 Task: Find connections with filter location Gütersloh with filter topic #Coachingwith filter profile language French with filter current company Aadhar Housing Finance Ltd. with filter school Nirmala College, Muvattupuzha - 686 661 with filter industry Textile Manufacturing with filter service category Homeowners Insurance with filter keywords title Digital Marketing Manager
Action: Mouse moved to (290, 224)
Screenshot: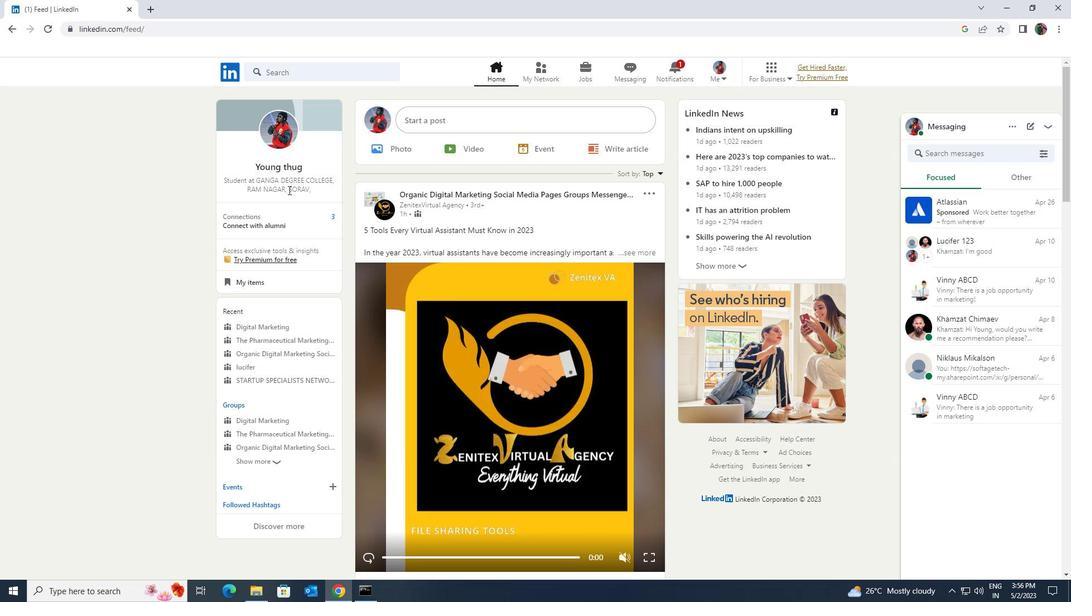 
Action: Mouse pressed left at (290, 224)
Screenshot: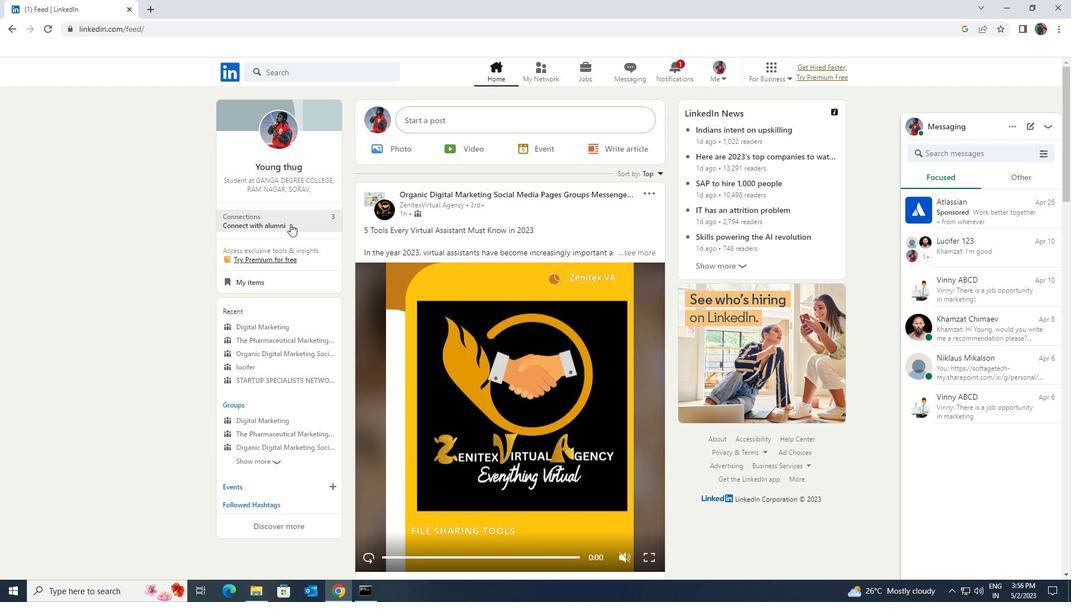 
Action: Mouse moved to (283, 138)
Screenshot: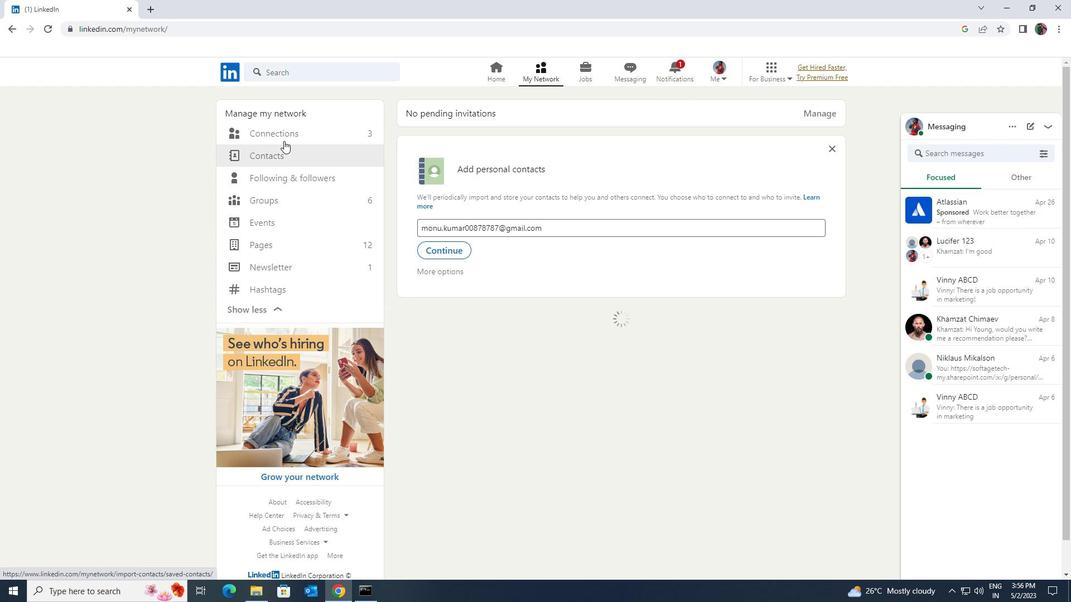 
Action: Mouse pressed left at (283, 138)
Screenshot: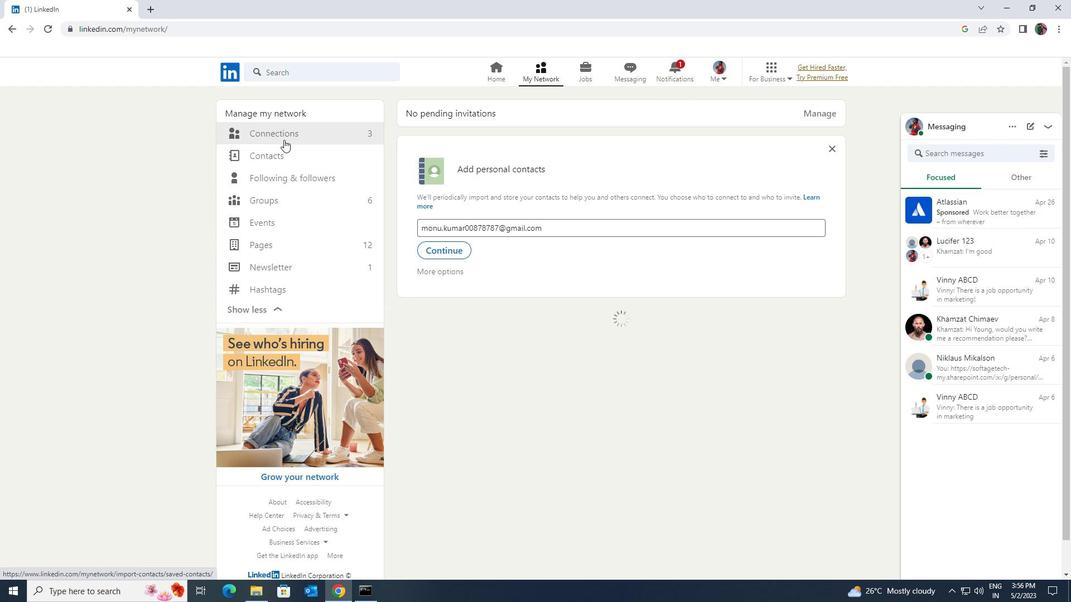 
Action: Mouse moved to (612, 136)
Screenshot: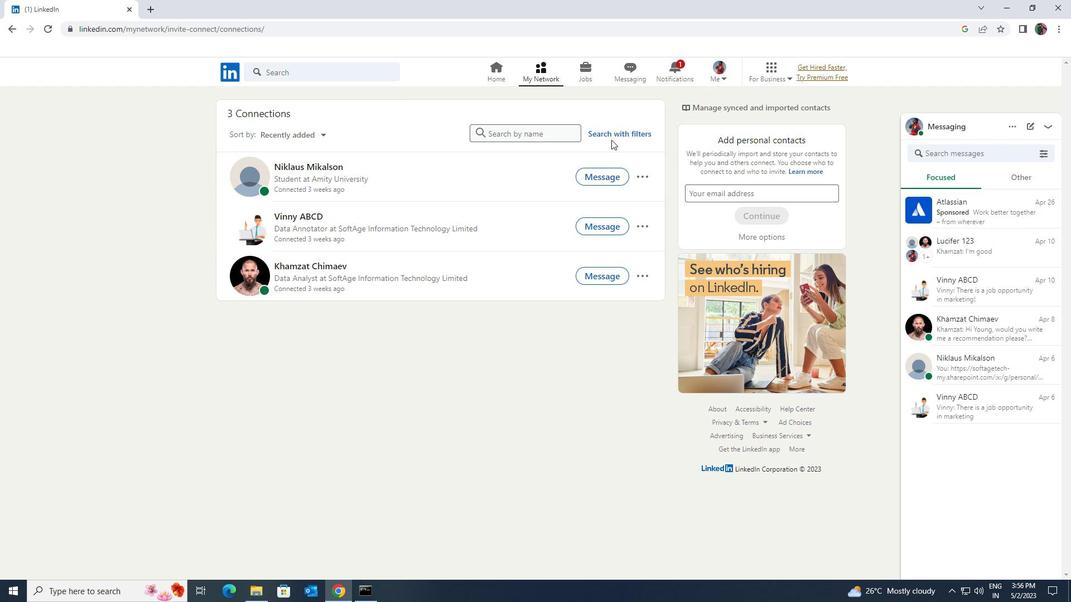 
Action: Mouse pressed left at (612, 136)
Screenshot: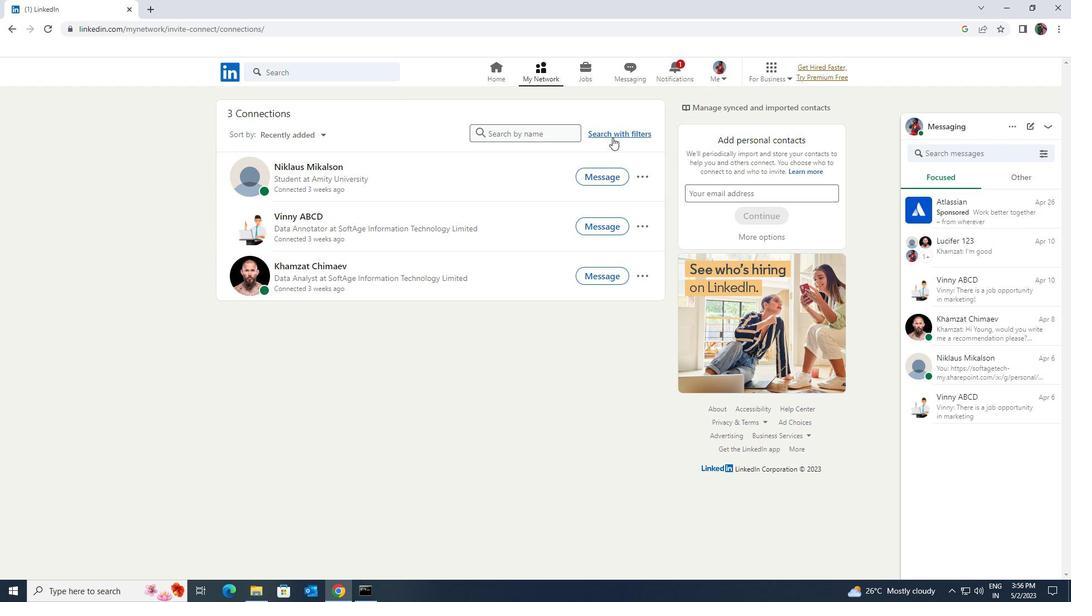 
Action: Mouse moved to (568, 101)
Screenshot: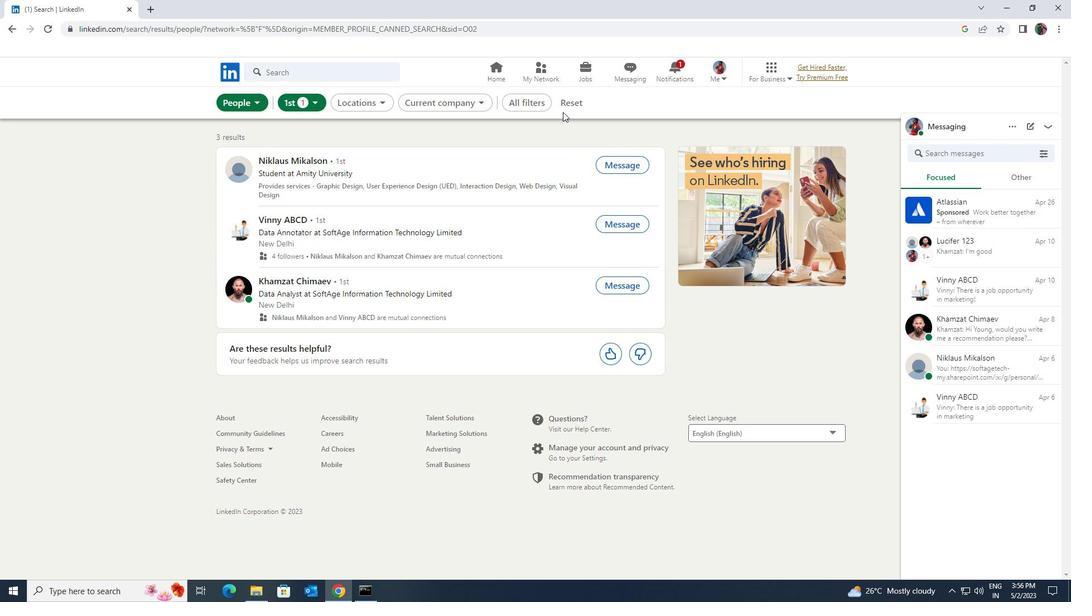 
Action: Mouse pressed left at (568, 101)
Screenshot: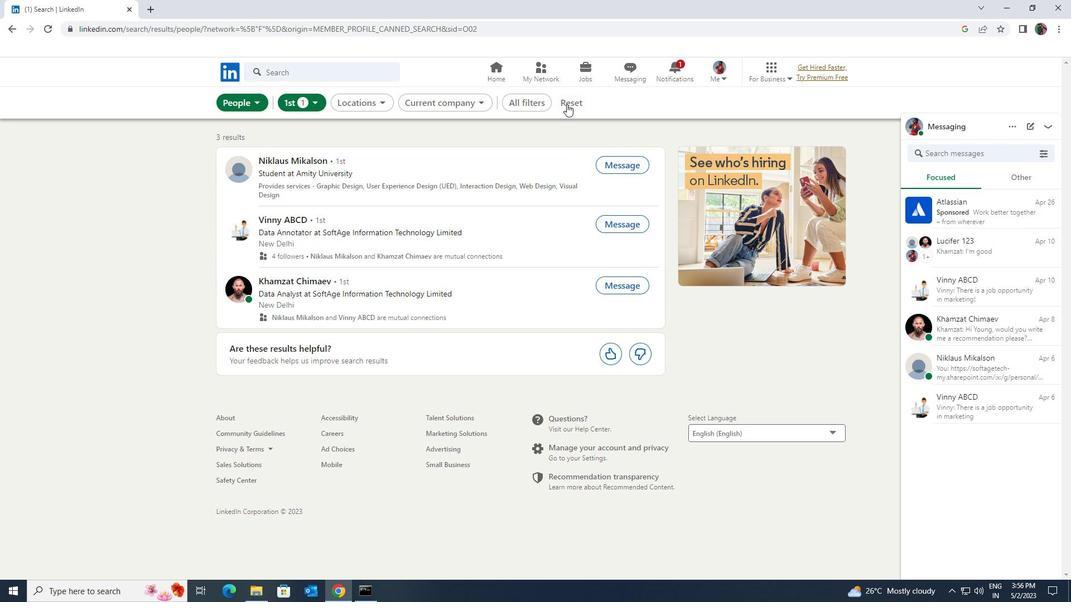 
Action: Mouse moved to (557, 103)
Screenshot: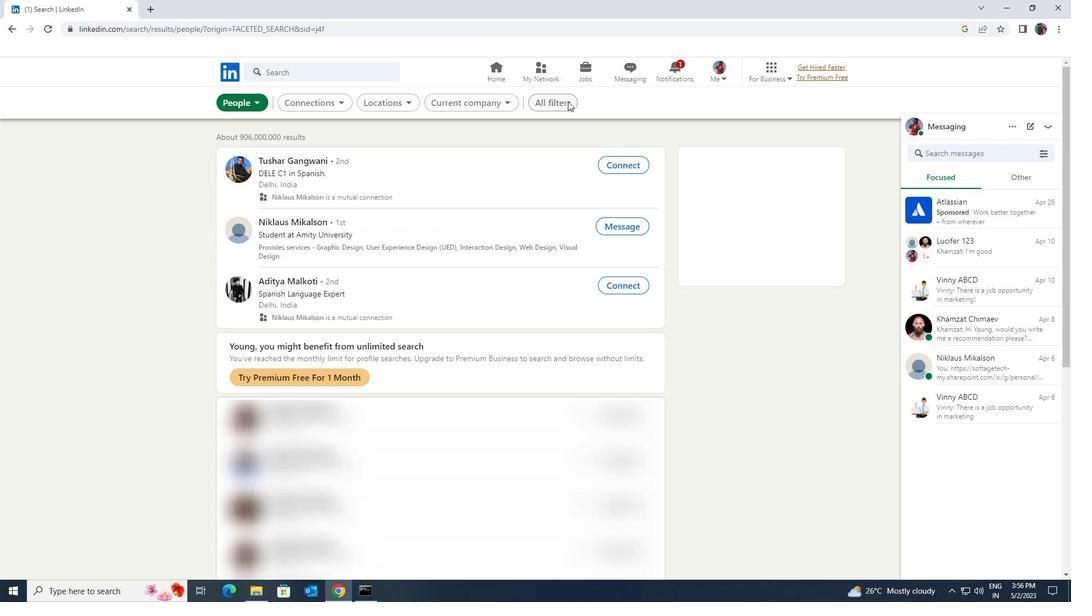 
Action: Mouse pressed left at (557, 103)
Screenshot: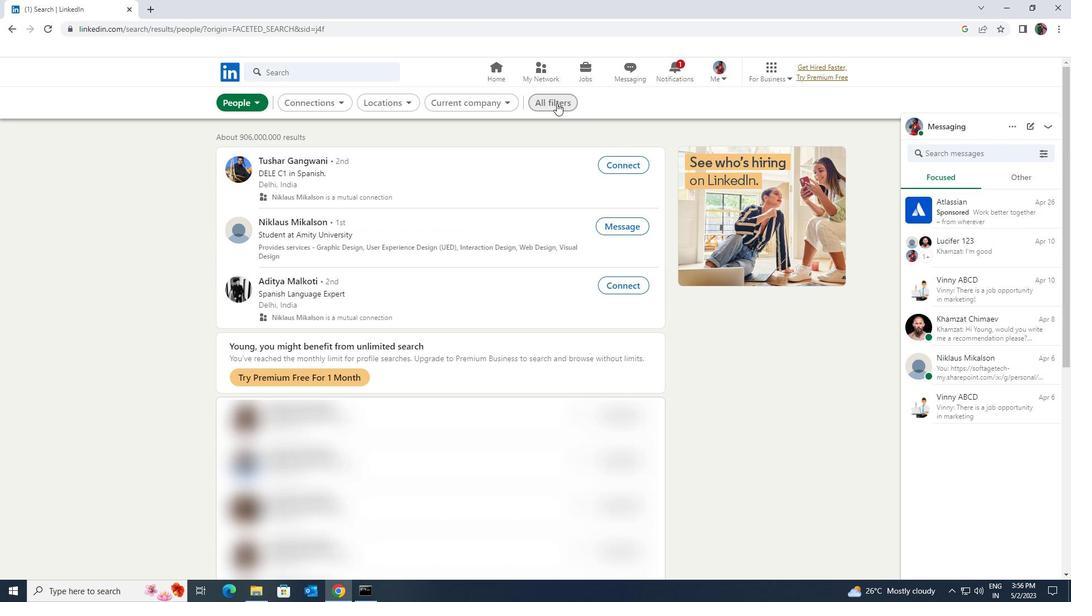 
Action: Mouse moved to (940, 431)
Screenshot: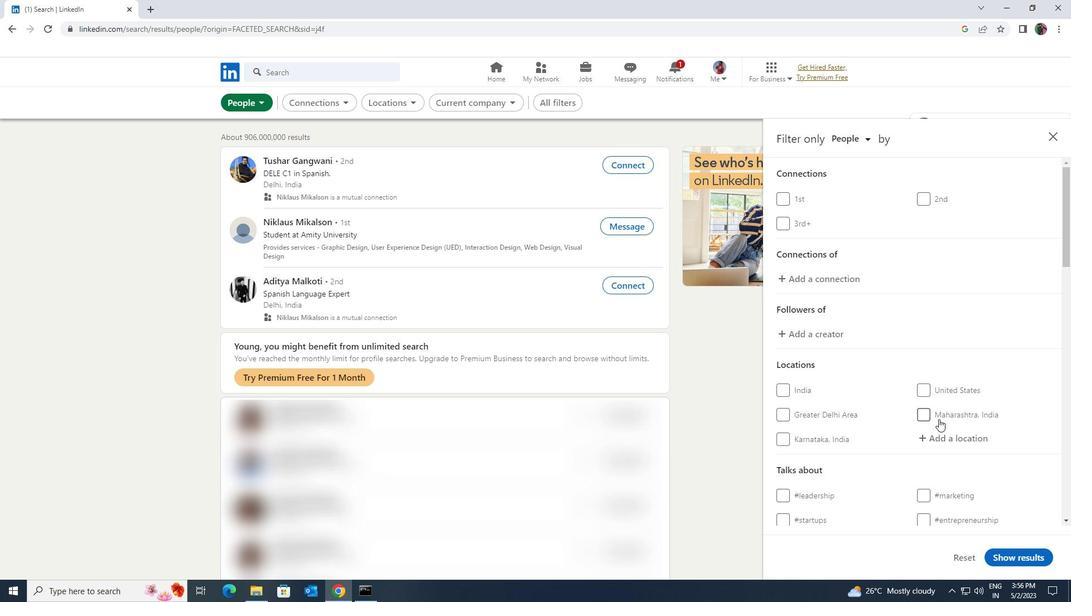 
Action: Mouse pressed left at (940, 431)
Screenshot: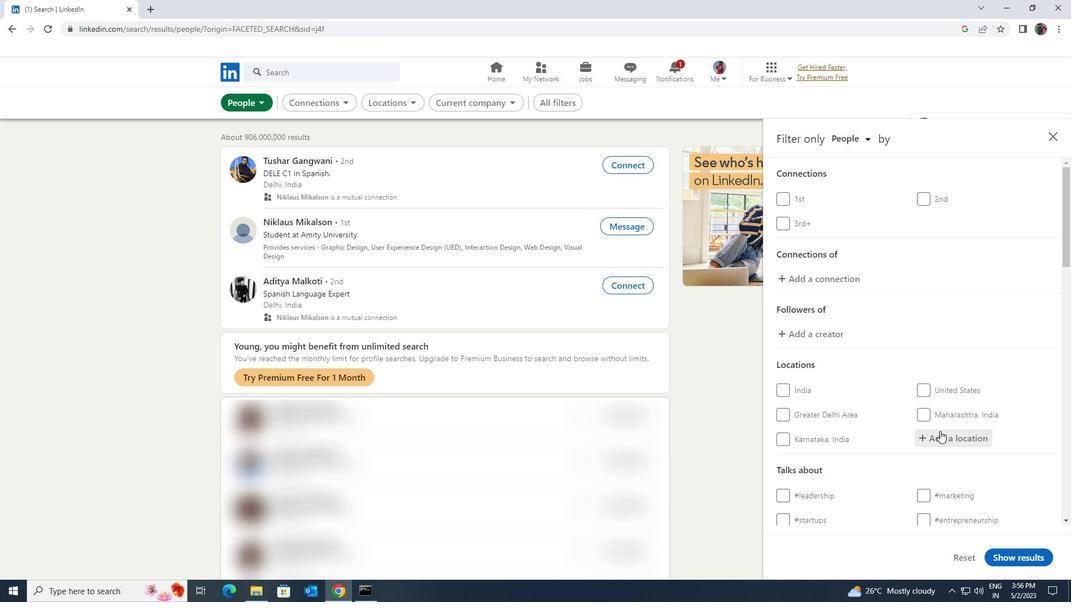 
Action: Key pressed <Key.shift><Key.shift>GUTERL<Key.backspace>
Screenshot: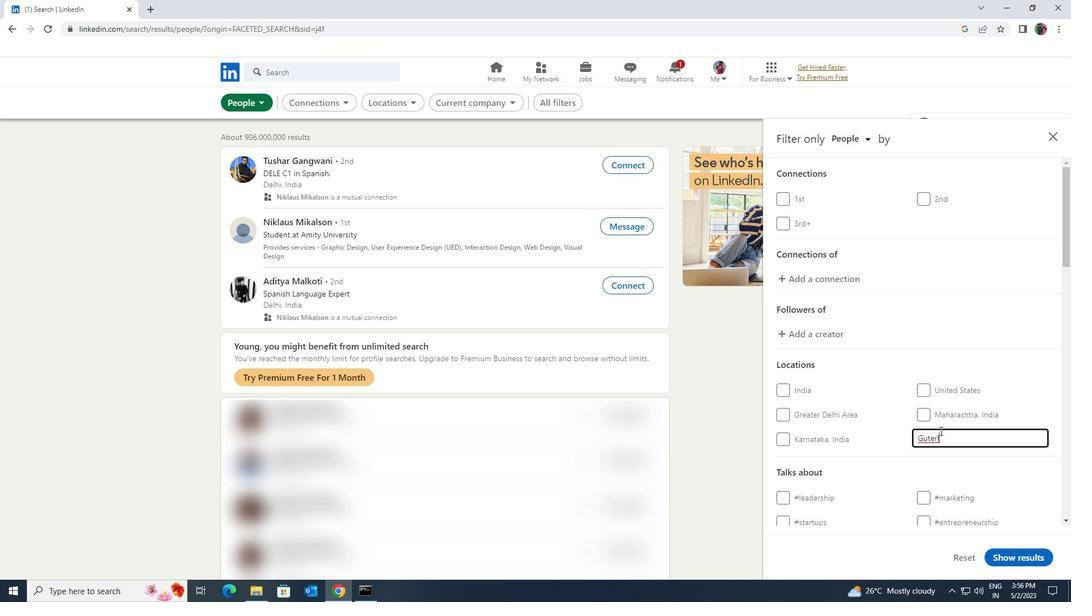 
Action: Mouse moved to (934, 452)
Screenshot: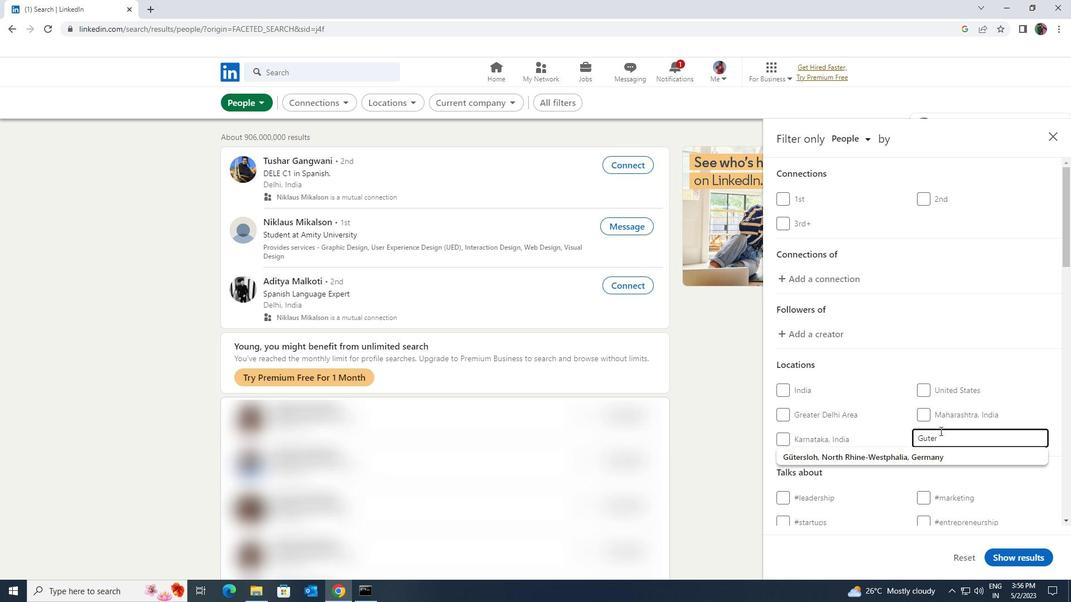 
Action: Mouse pressed left at (934, 452)
Screenshot: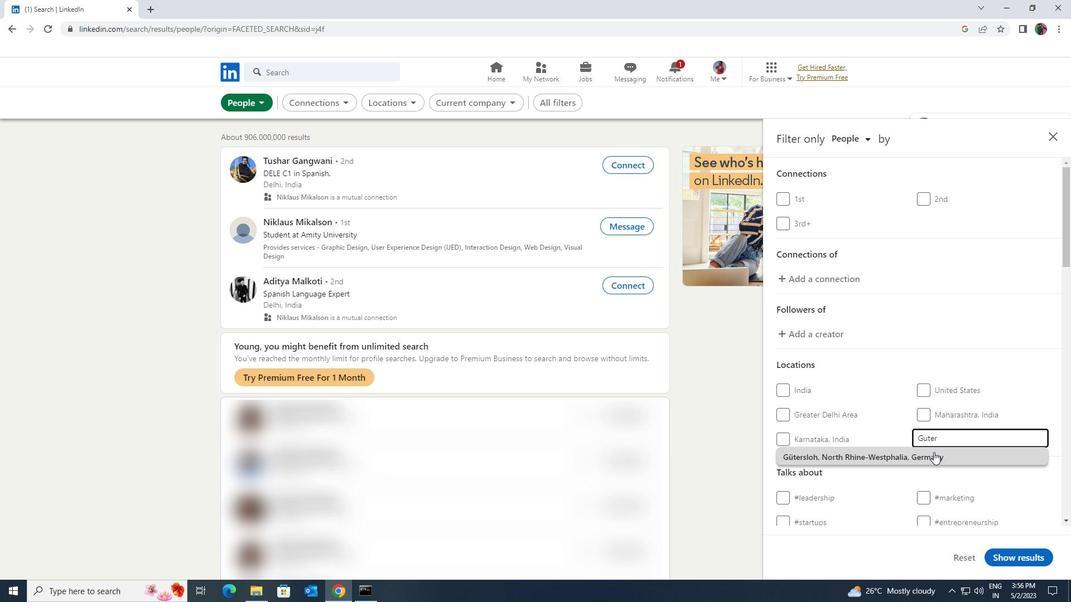 
Action: Mouse scrolled (934, 452) with delta (0, 0)
Screenshot: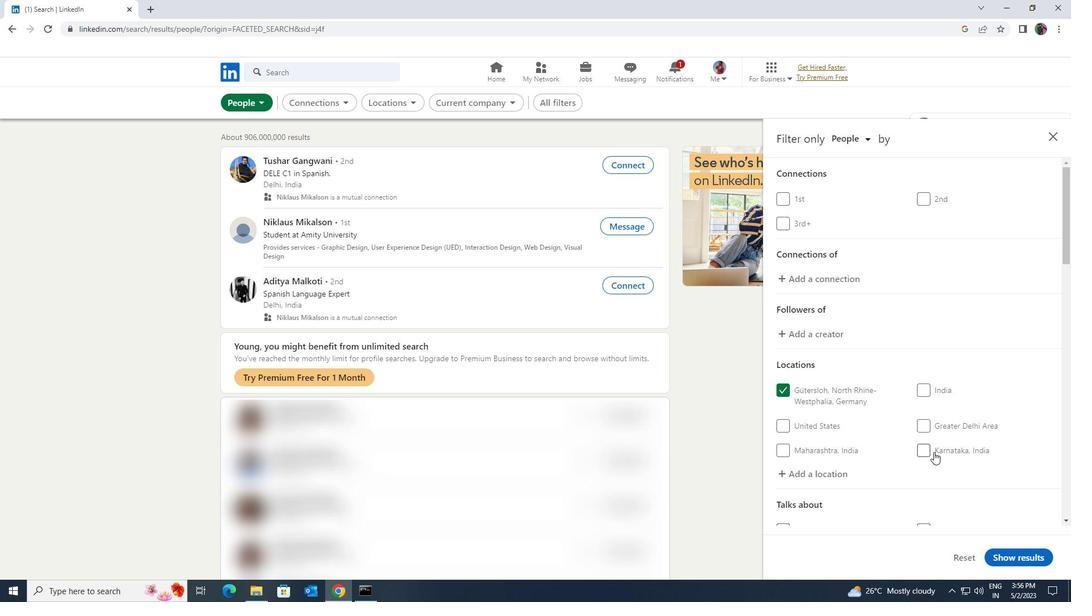 
Action: Mouse scrolled (934, 452) with delta (0, 0)
Screenshot: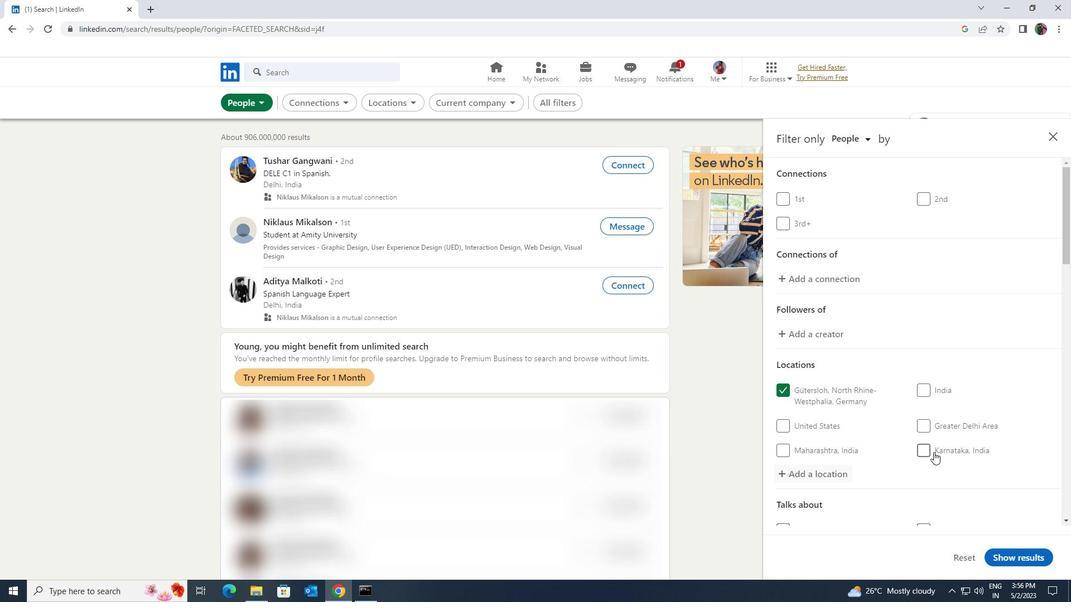 
Action: Mouse moved to (934, 459)
Screenshot: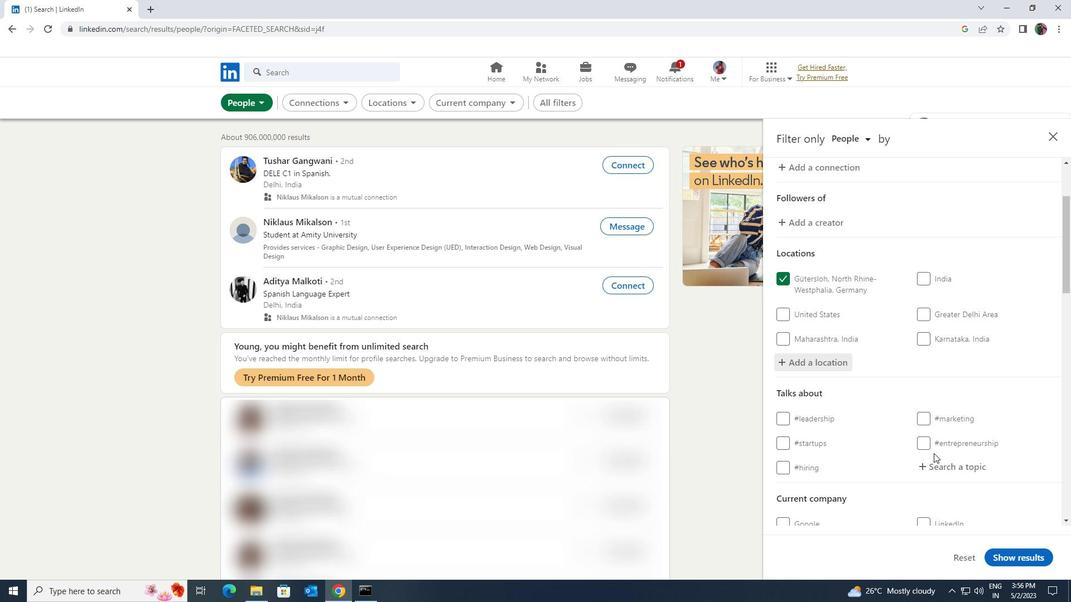 
Action: Mouse pressed left at (934, 459)
Screenshot: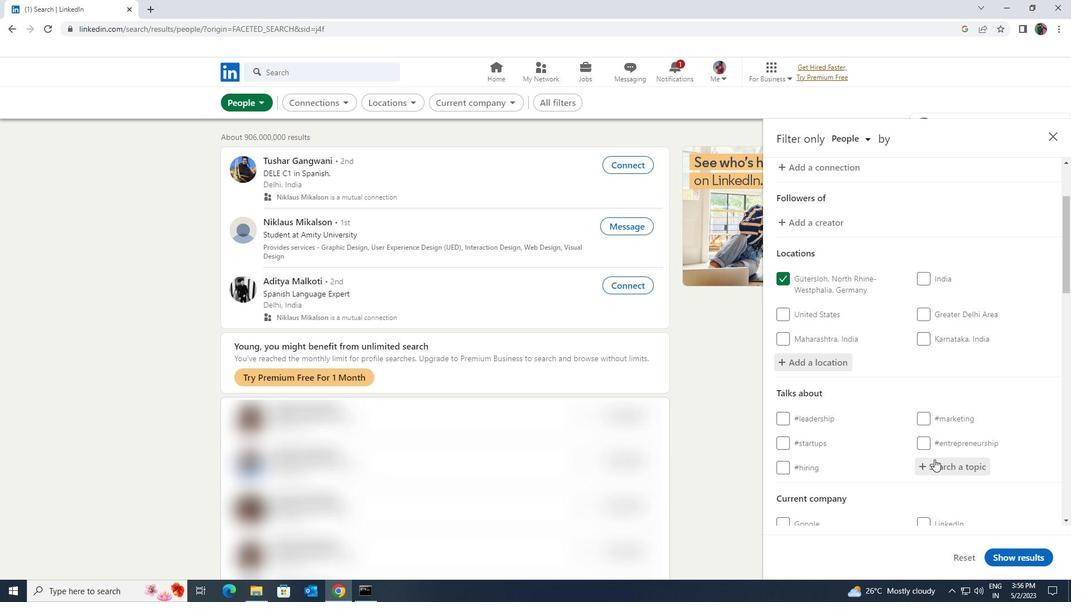 
Action: Key pressed <Key.shift>COACHING
Screenshot: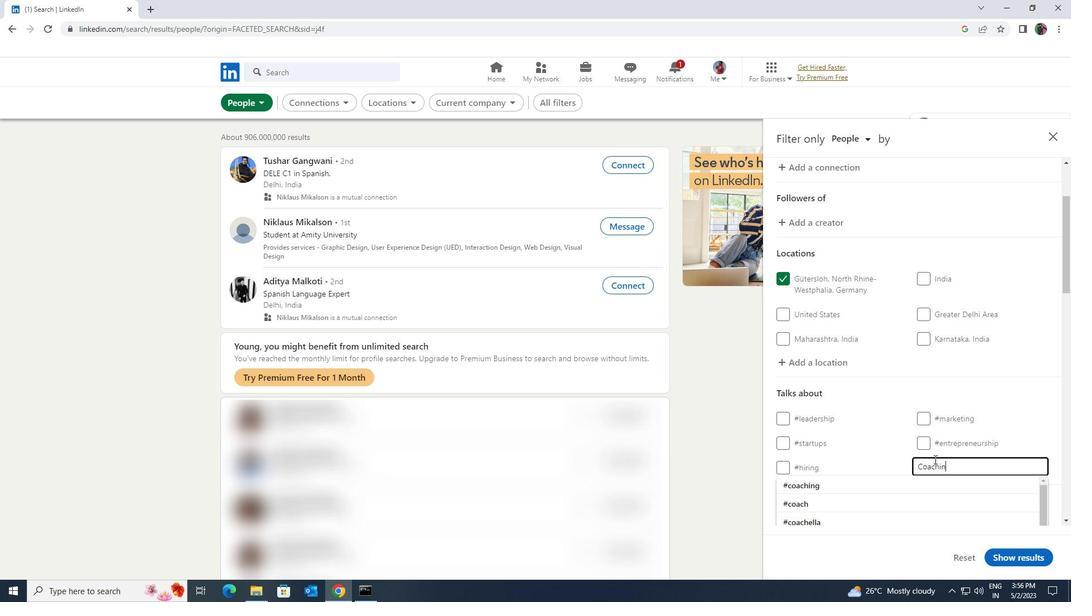 
Action: Mouse moved to (915, 483)
Screenshot: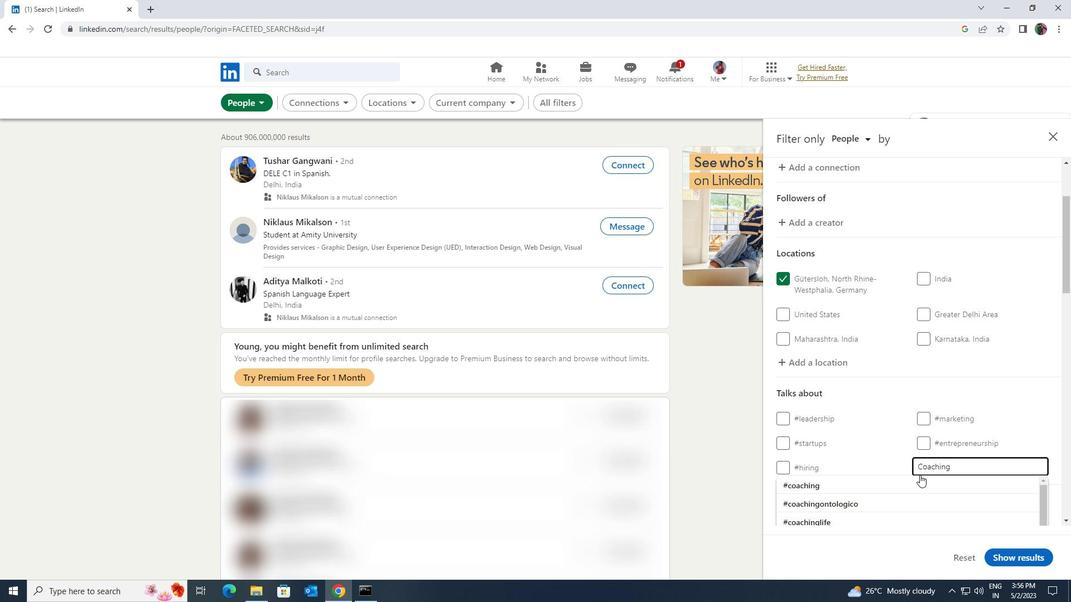 
Action: Mouse pressed left at (915, 483)
Screenshot: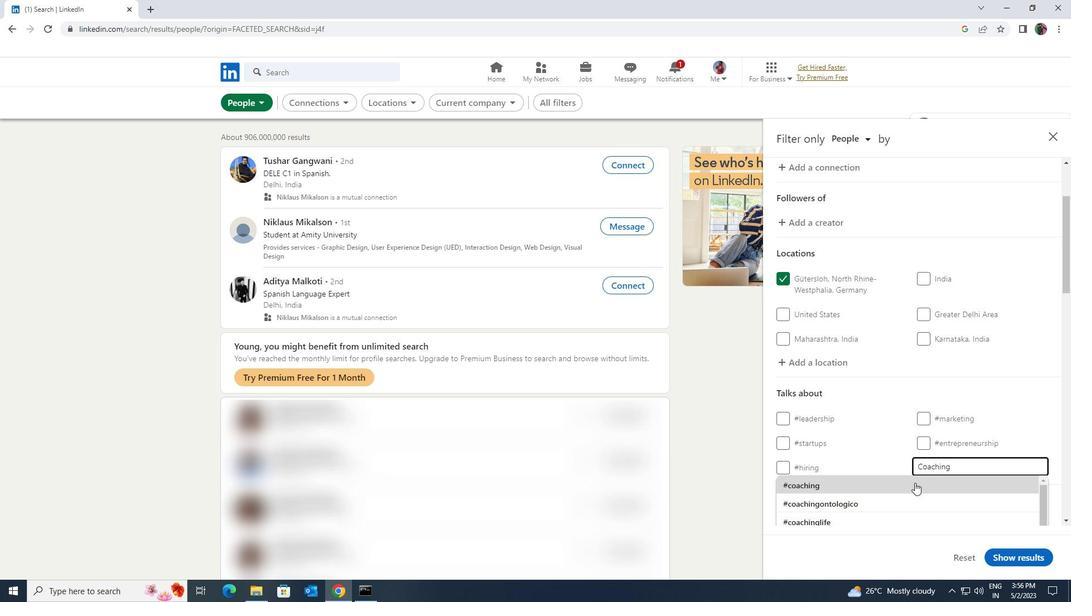 
Action: Mouse scrolled (915, 482) with delta (0, 0)
Screenshot: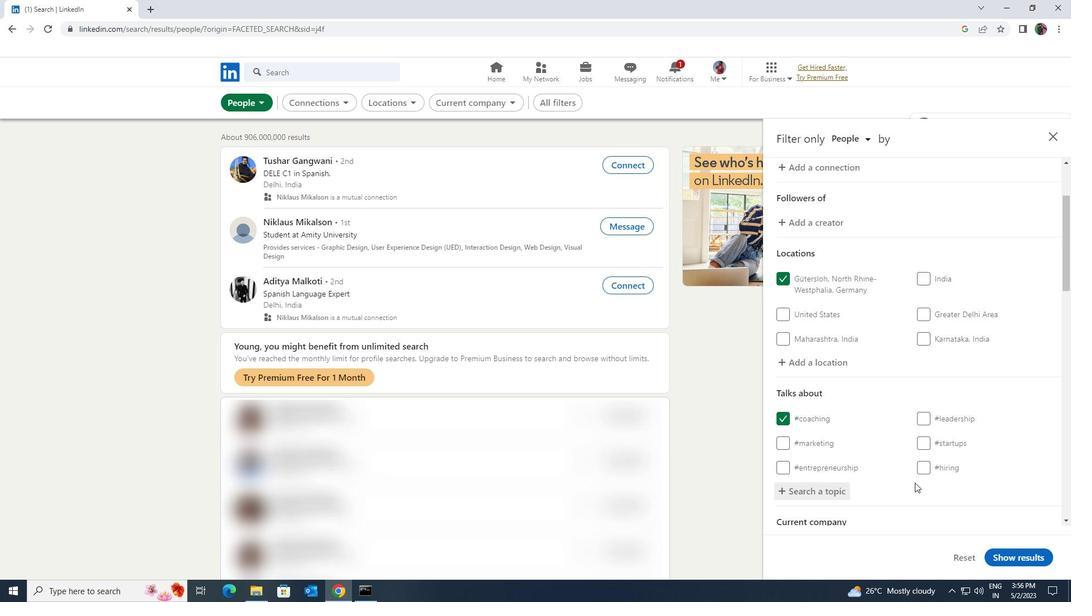 
Action: Mouse scrolled (915, 482) with delta (0, 0)
Screenshot: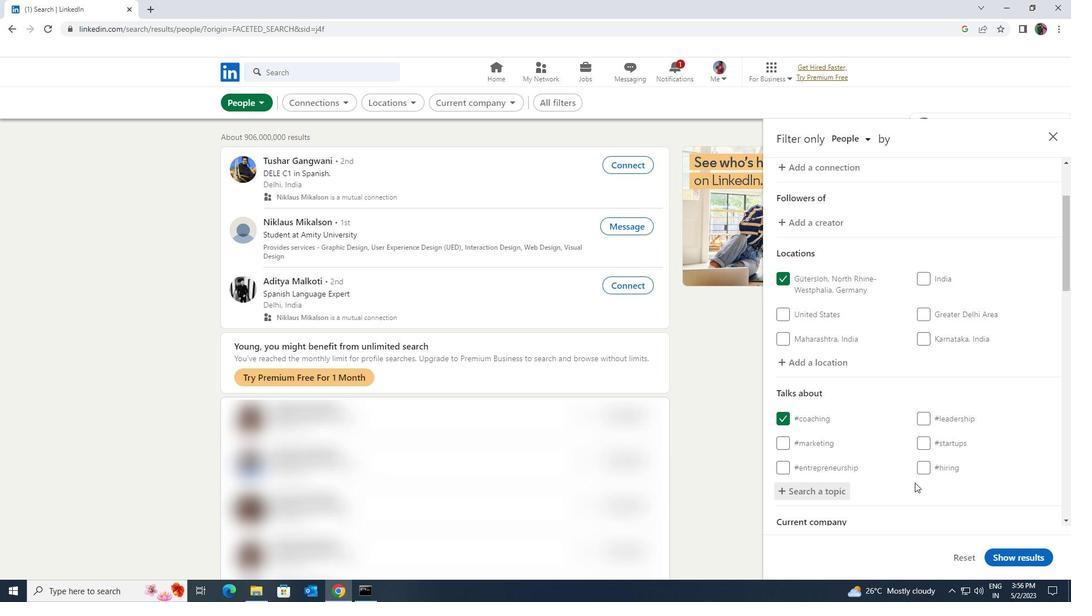 
Action: Mouse scrolled (915, 482) with delta (0, 0)
Screenshot: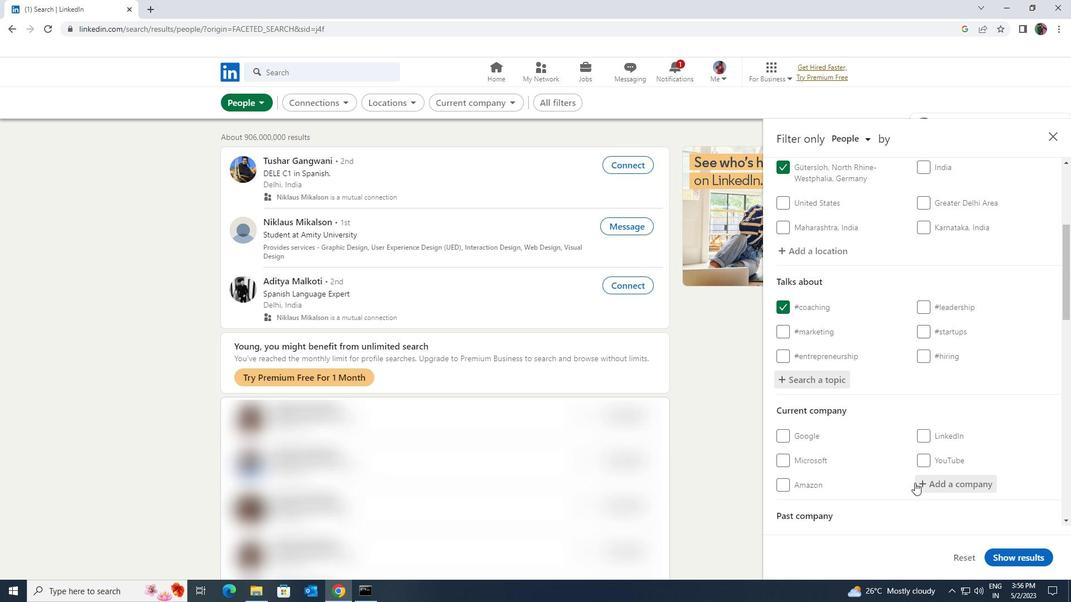 
Action: Mouse scrolled (915, 482) with delta (0, 0)
Screenshot: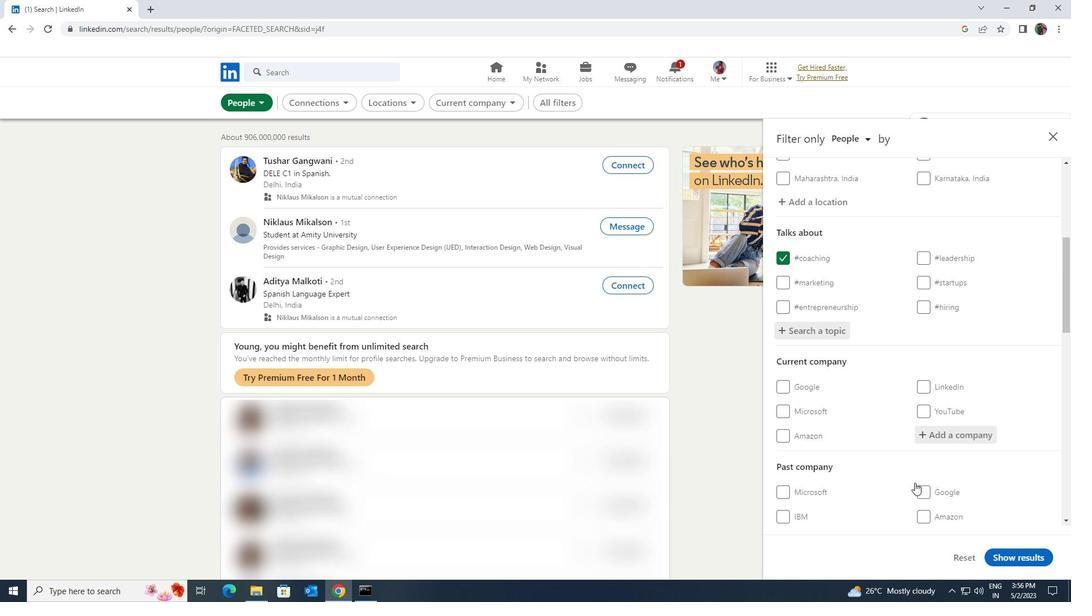 
Action: Mouse scrolled (915, 482) with delta (0, 0)
Screenshot: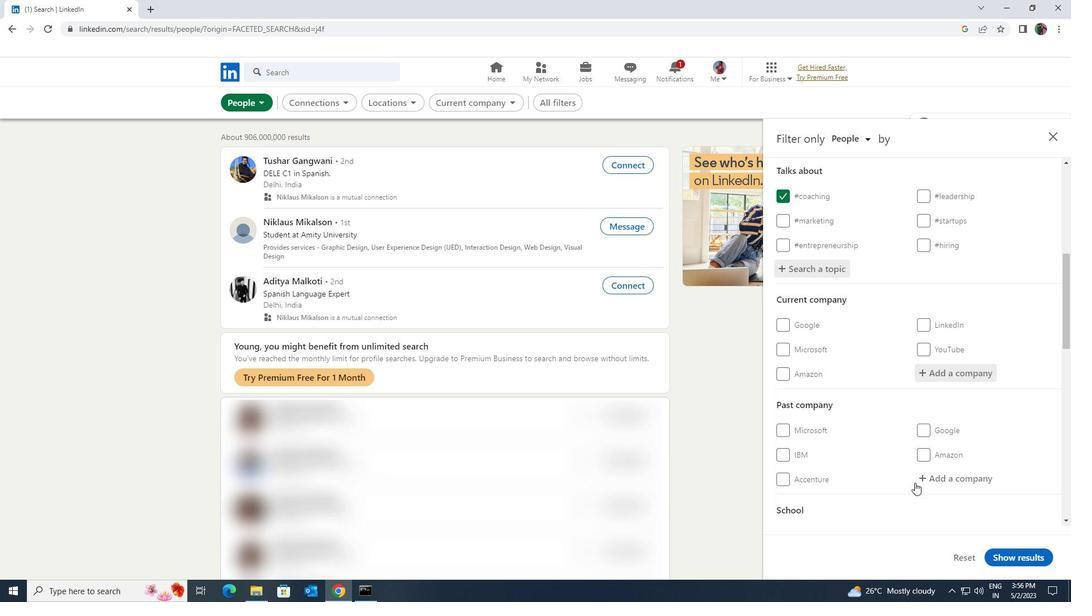 
Action: Mouse scrolled (915, 482) with delta (0, 0)
Screenshot: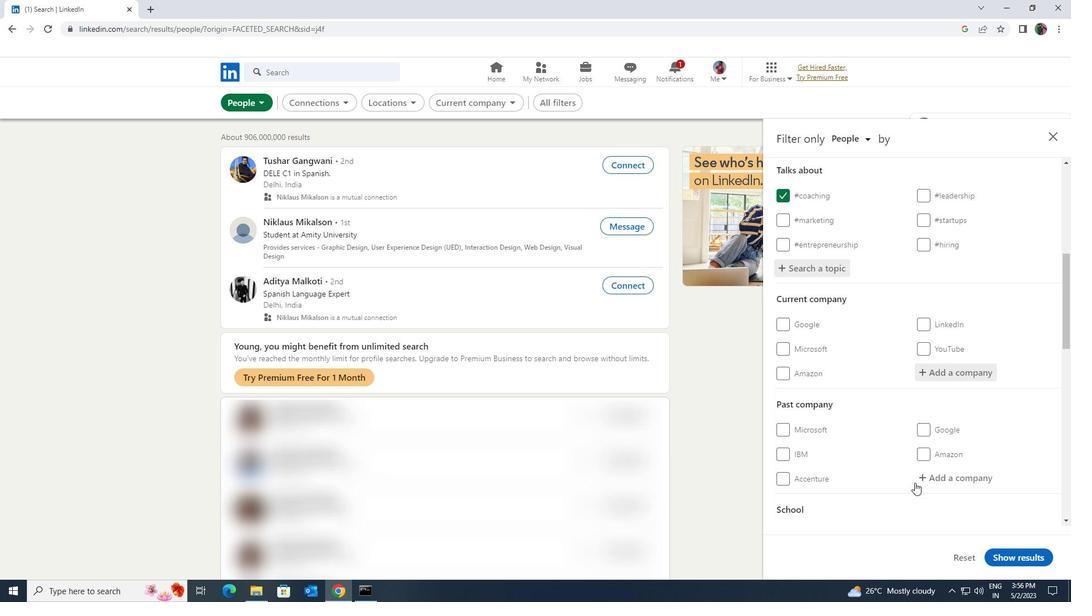 
Action: Mouse scrolled (915, 482) with delta (0, 0)
Screenshot: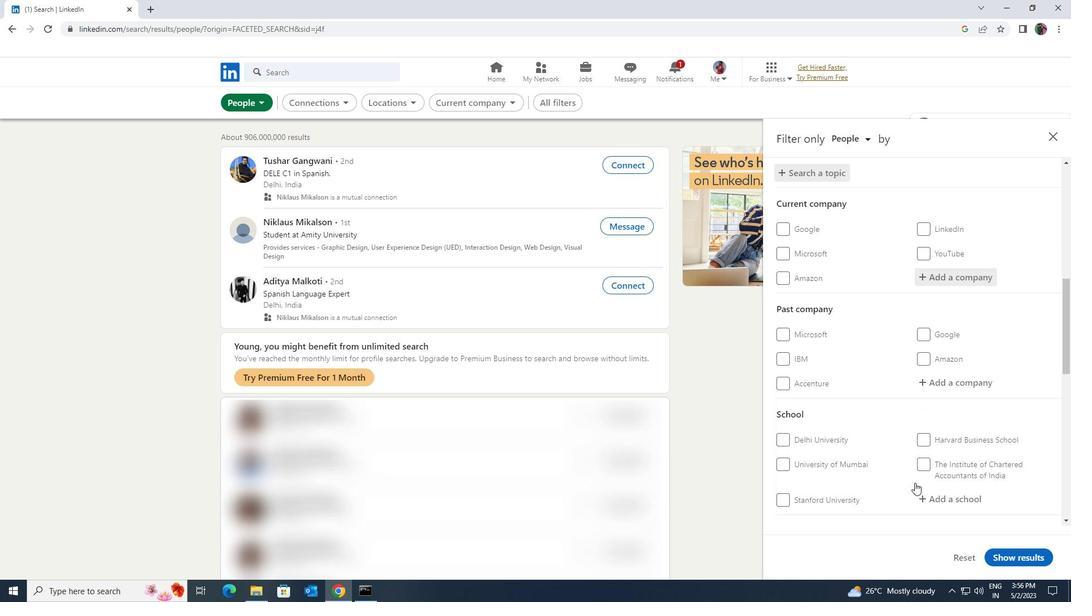 
Action: Mouse scrolled (915, 482) with delta (0, 0)
Screenshot: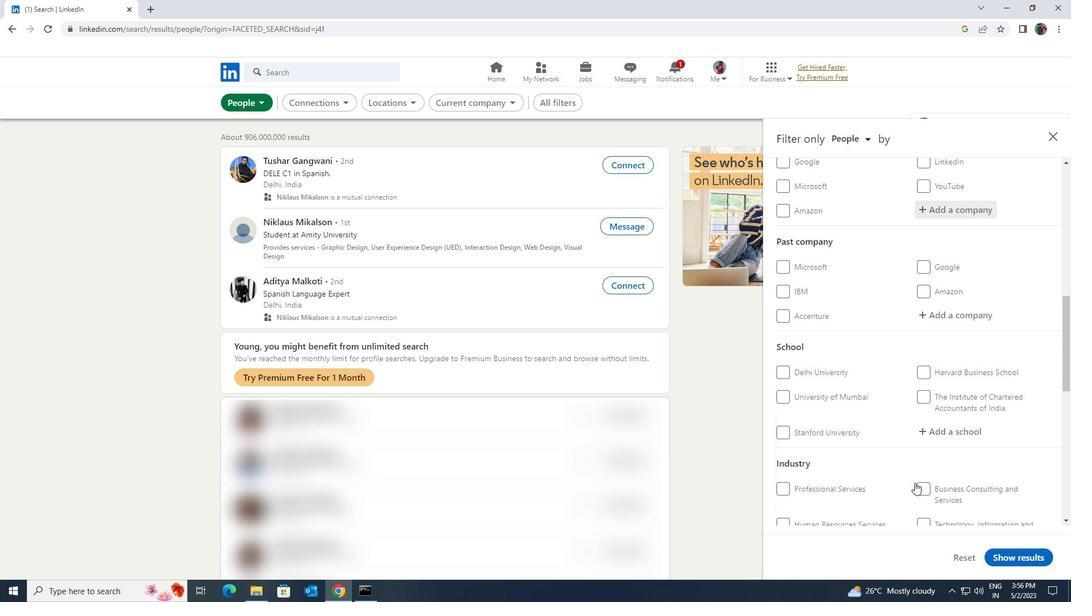 
Action: Mouse scrolled (915, 482) with delta (0, 0)
Screenshot: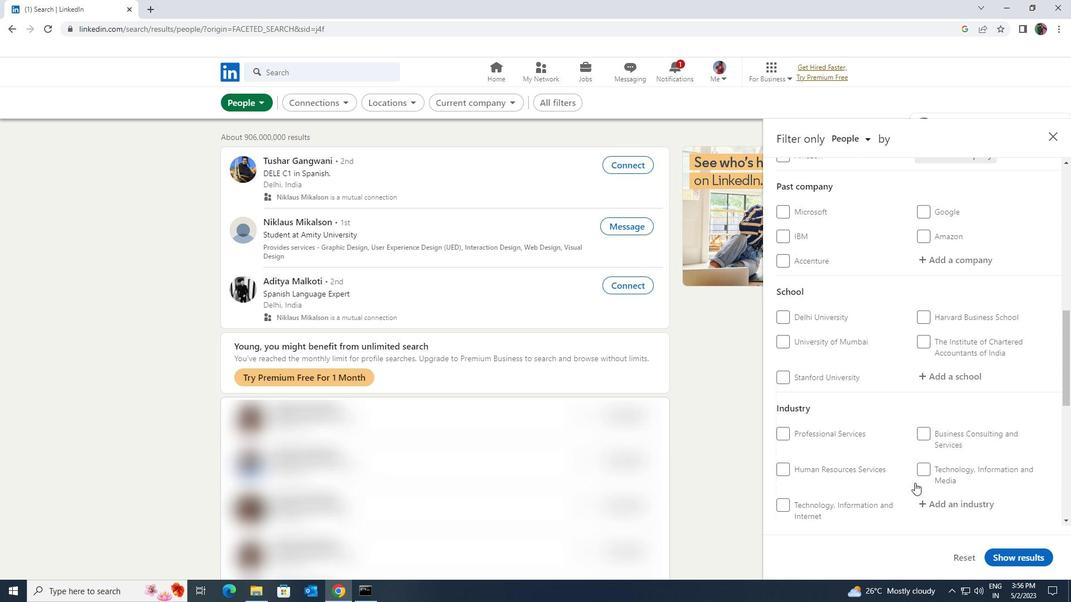 
Action: Mouse scrolled (915, 482) with delta (0, 0)
Screenshot: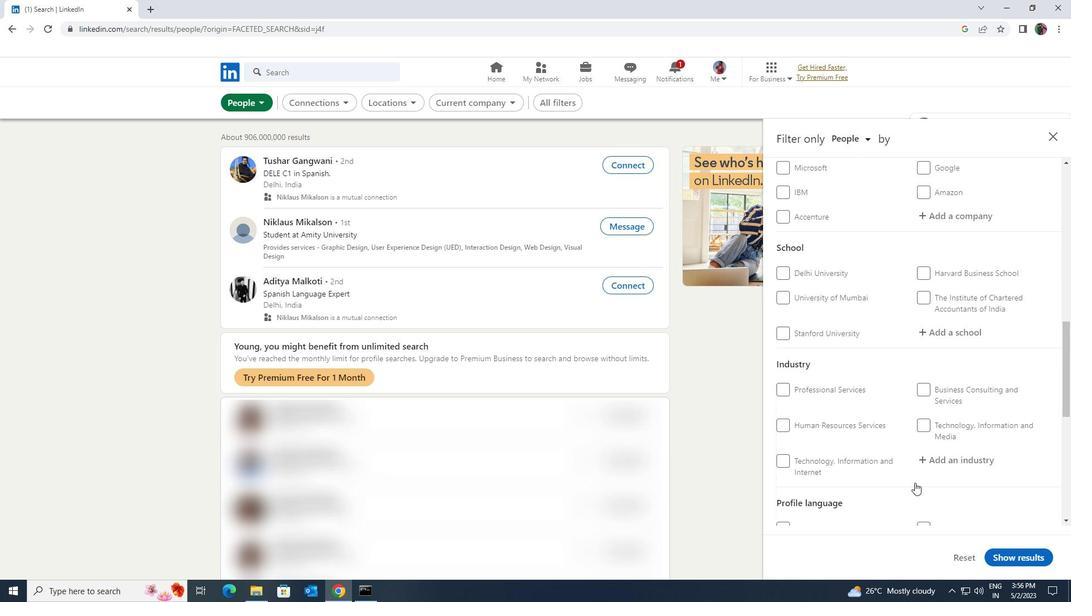 
Action: Mouse moved to (924, 458)
Screenshot: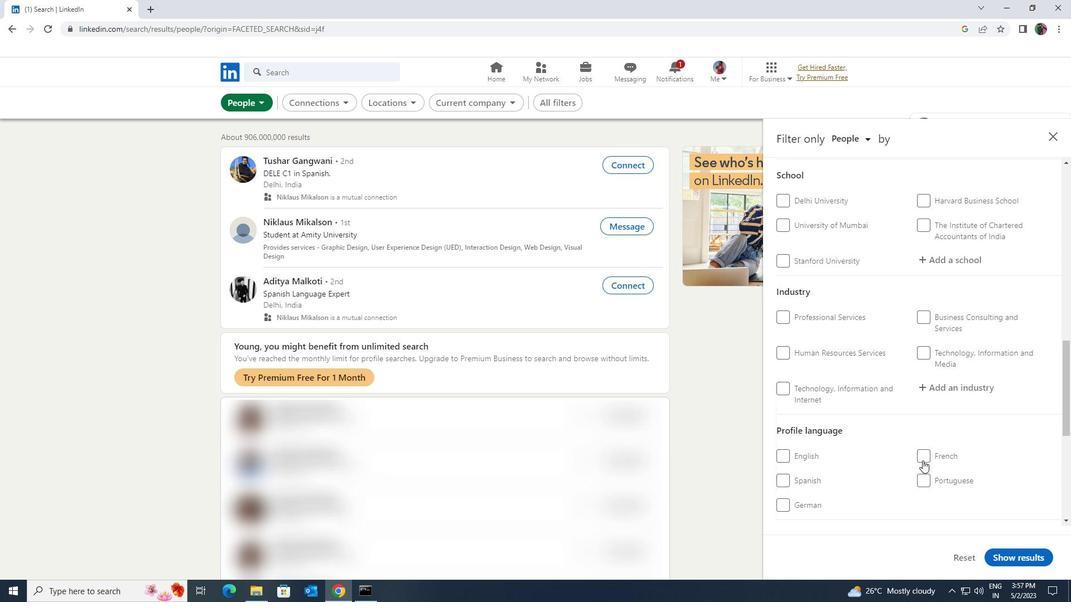 
Action: Mouse pressed left at (924, 458)
Screenshot: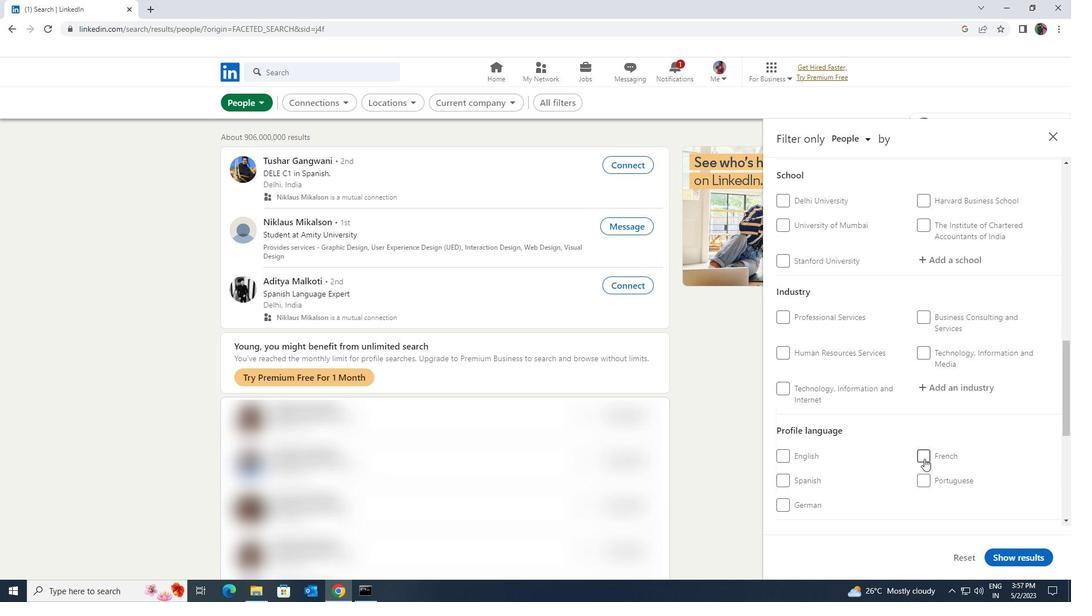 
Action: Mouse moved to (924, 461)
Screenshot: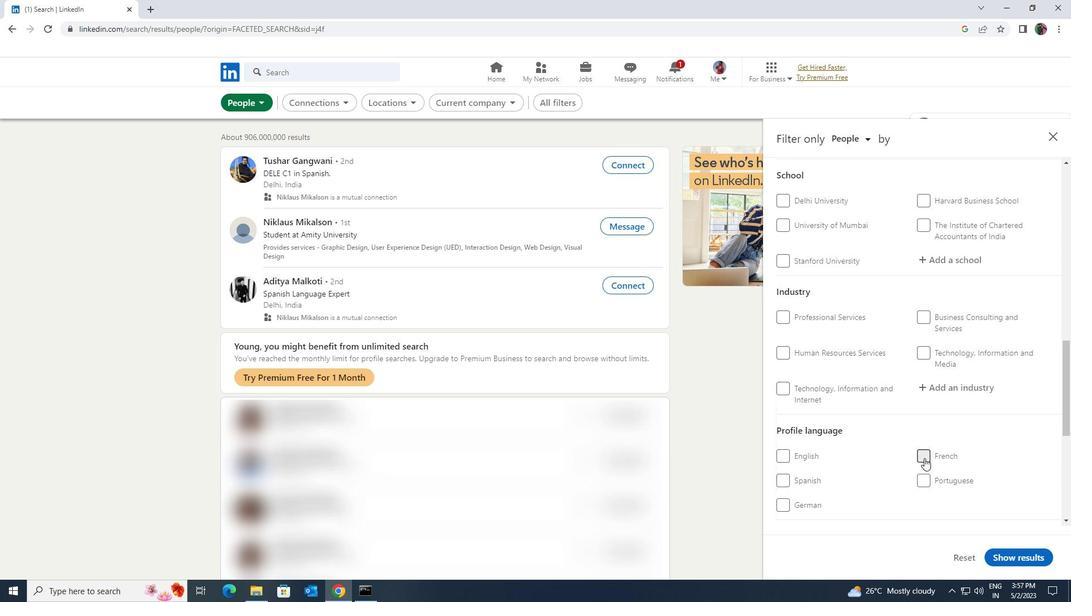 
Action: Mouse scrolled (924, 461) with delta (0, 0)
Screenshot: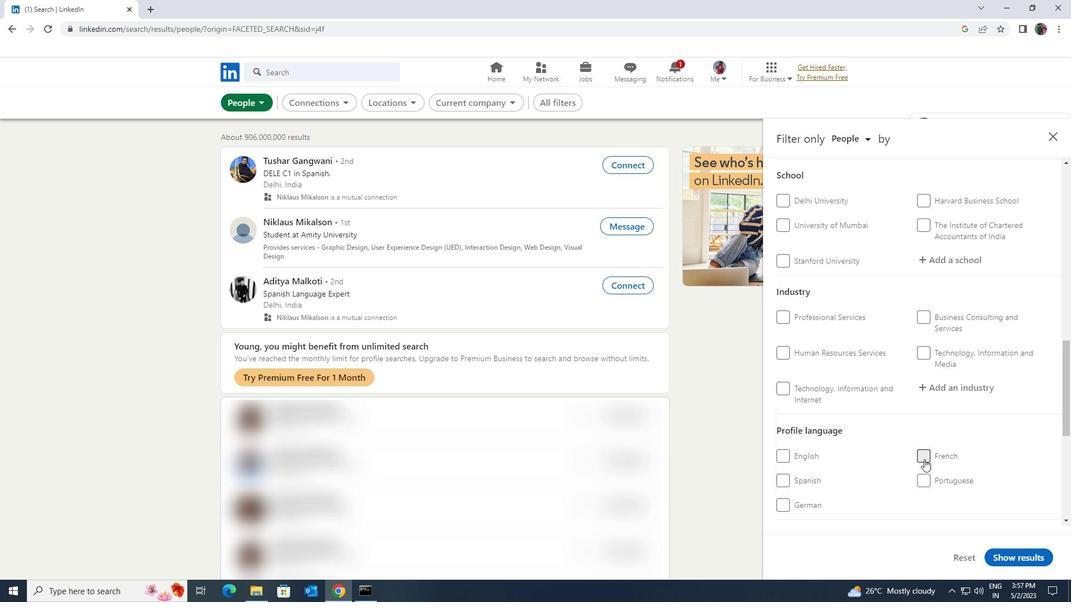 
Action: Mouse scrolled (924, 461) with delta (0, 0)
Screenshot: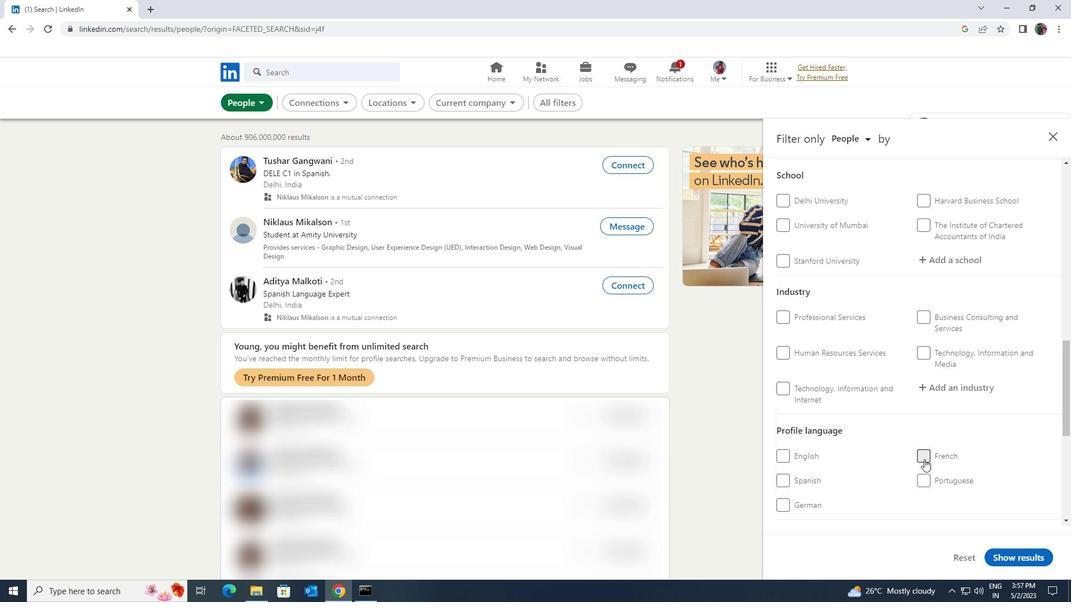 
Action: Mouse moved to (922, 464)
Screenshot: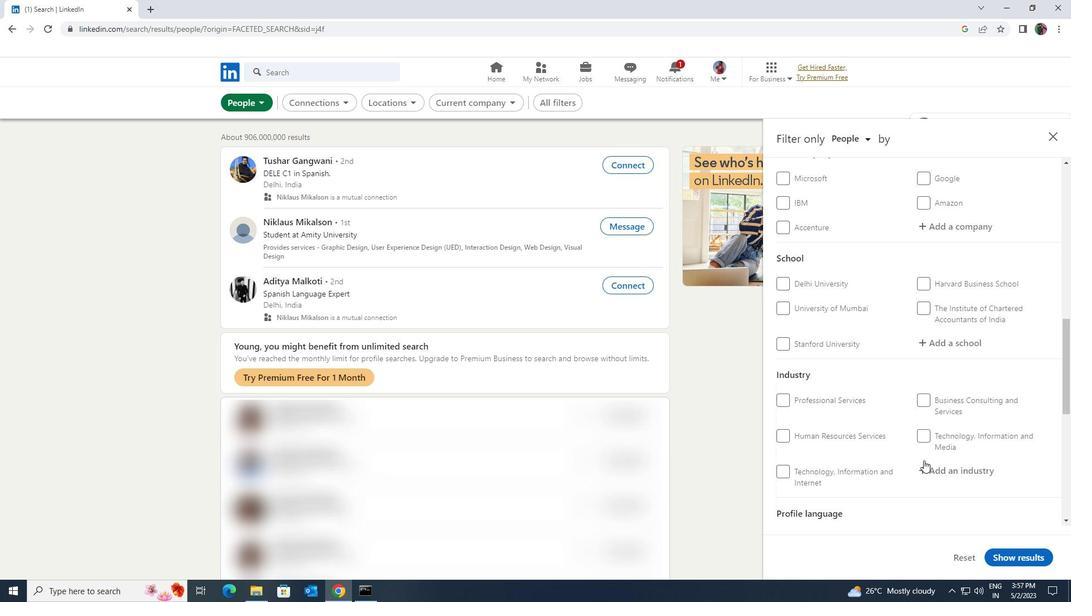 
Action: Mouse scrolled (922, 464) with delta (0, 0)
Screenshot: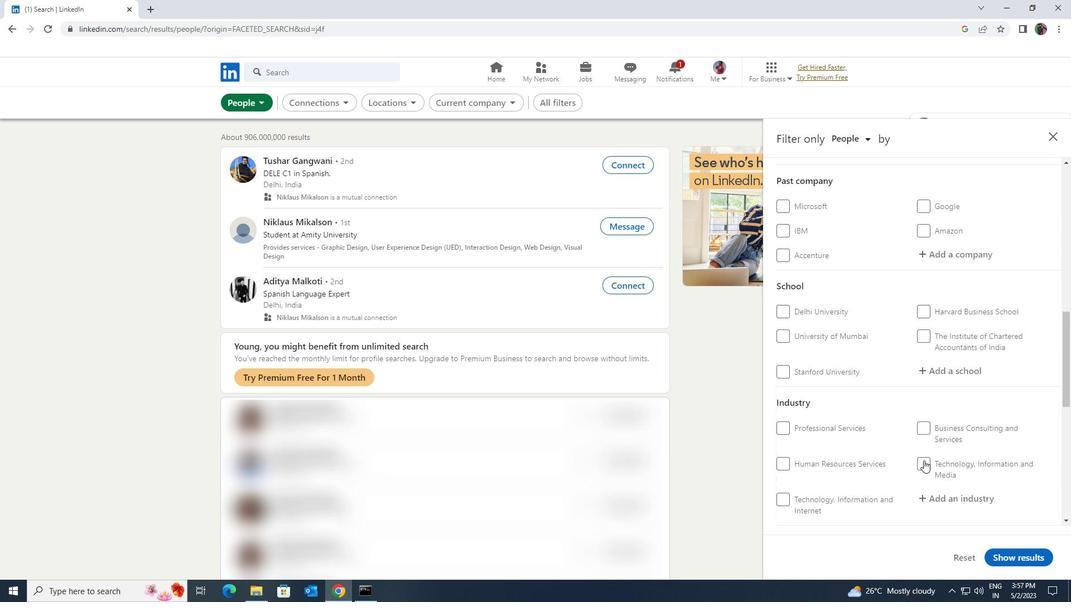 
Action: Mouse scrolled (922, 464) with delta (0, 0)
Screenshot: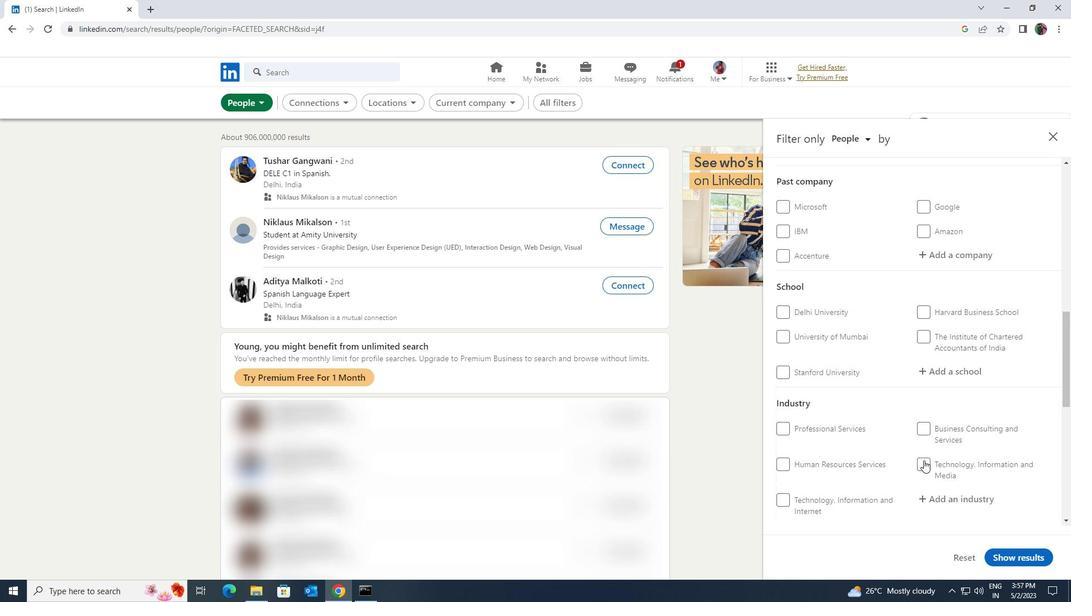 
Action: Mouse moved to (922, 464)
Screenshot: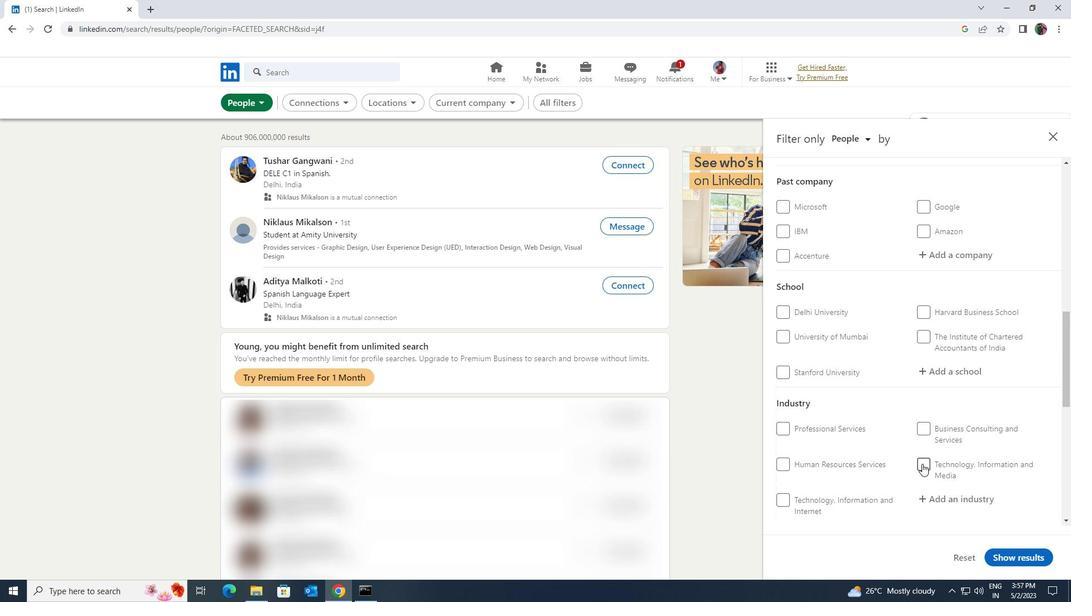 
Action: Mouse scrolled (922, 465) with delta (0, 0)
Screenshot: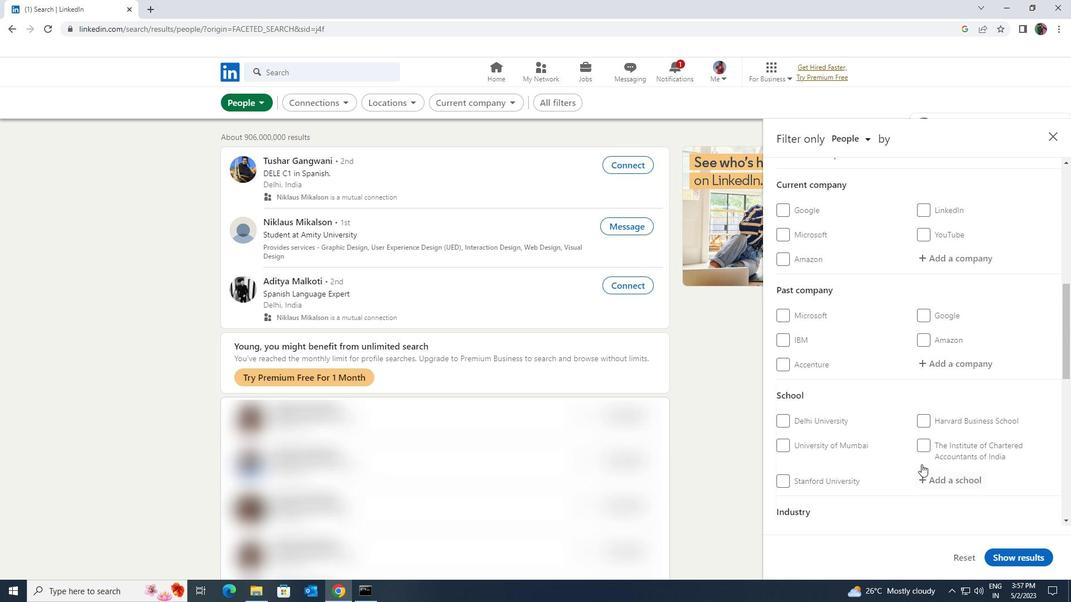 
Action: Mouse scrolled (922, 465) with delta (0, 0)
Screenshot: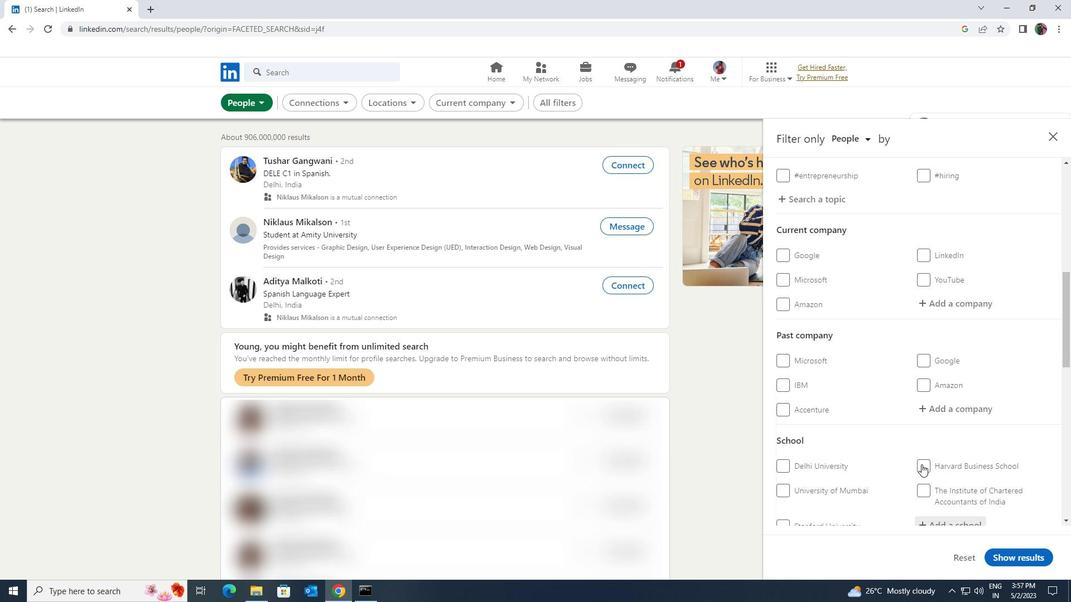
Action: Mouse moved to (927, 378)
Screenshot: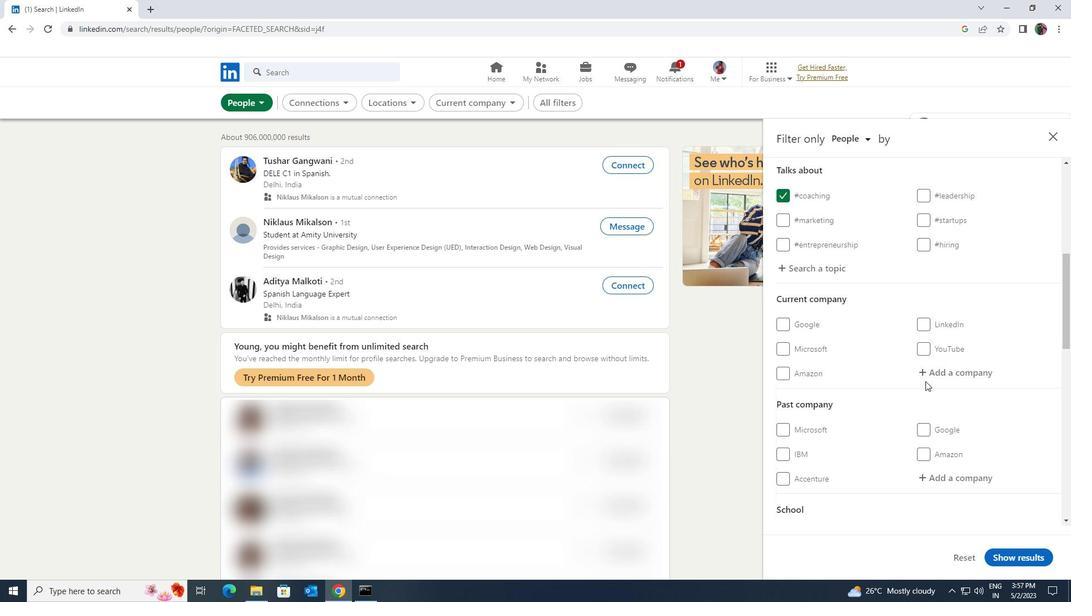 
Action: Mouse pressed left at (927, 378)
Screenshot: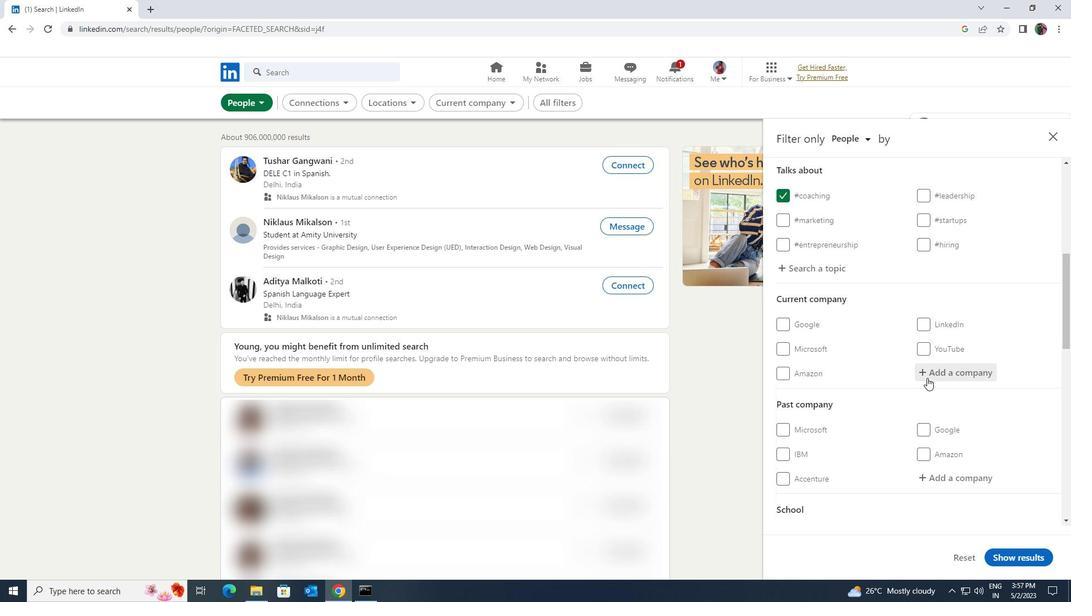 
Action: Key pressed <Key.shift><Key.shift><Key.shift>AADHAR<Key.space>
Screenshot: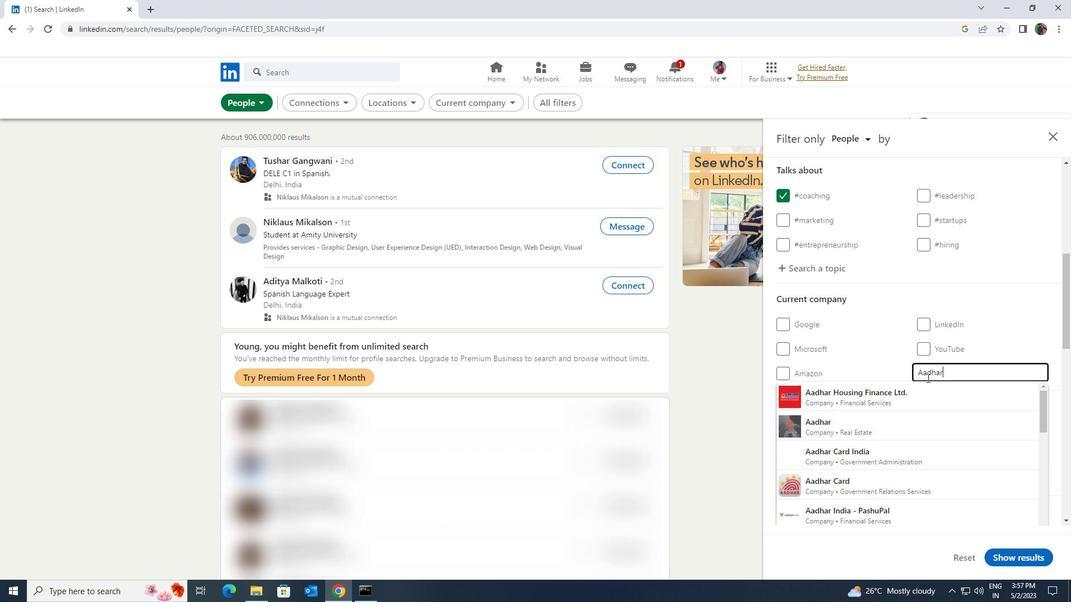 
Action: Mouse moved to (925, 387)
Screenshot: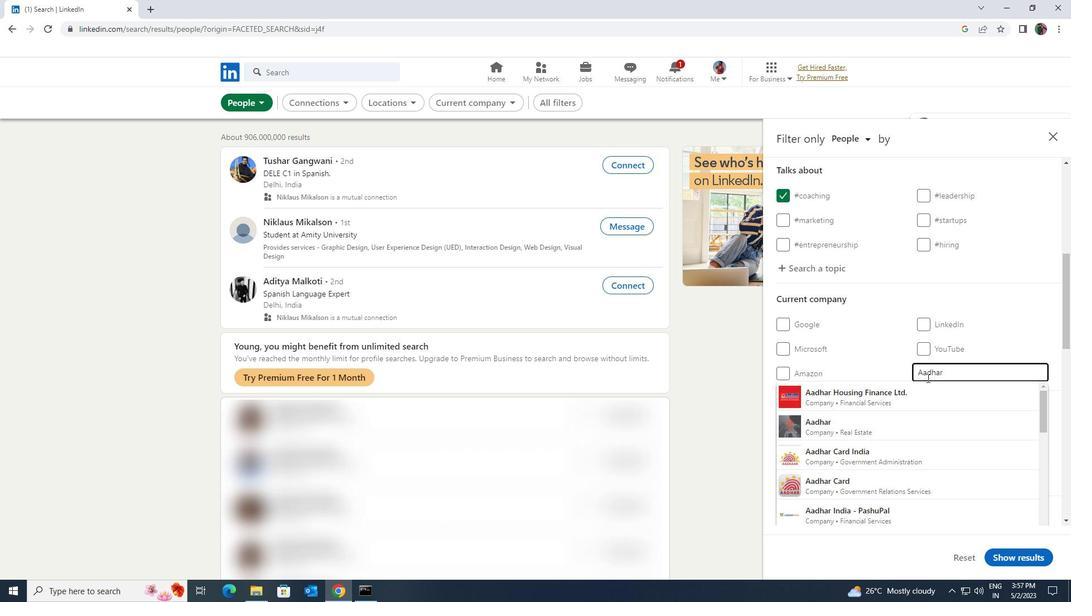 
Action: Mouse pressed left at (925, 387)
Screenshot: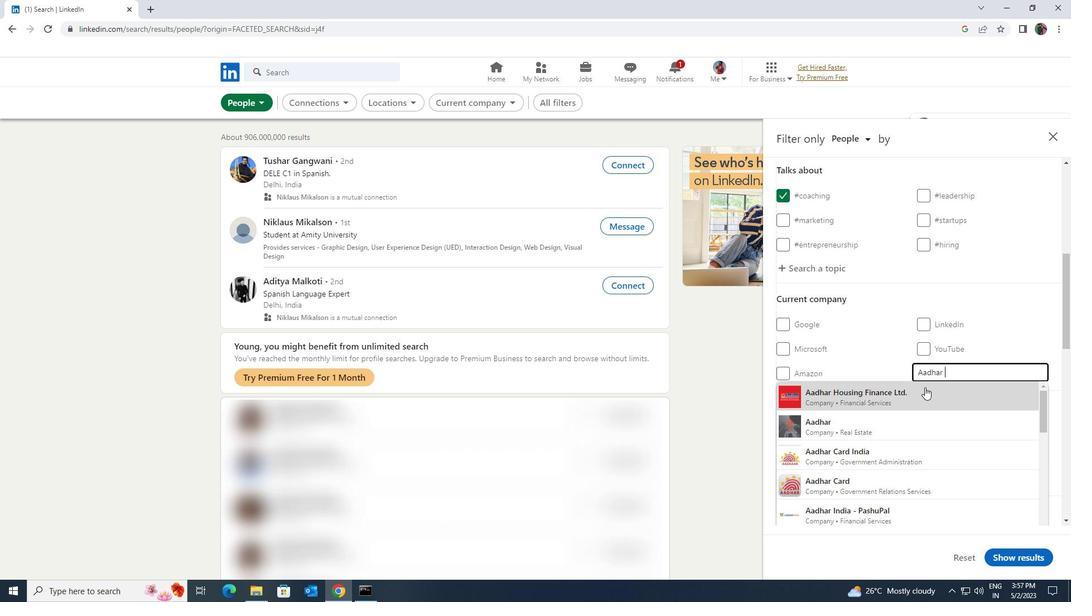 
Action: Mouse scrolled (925, 387) with delta (0, 0)
Screenshot: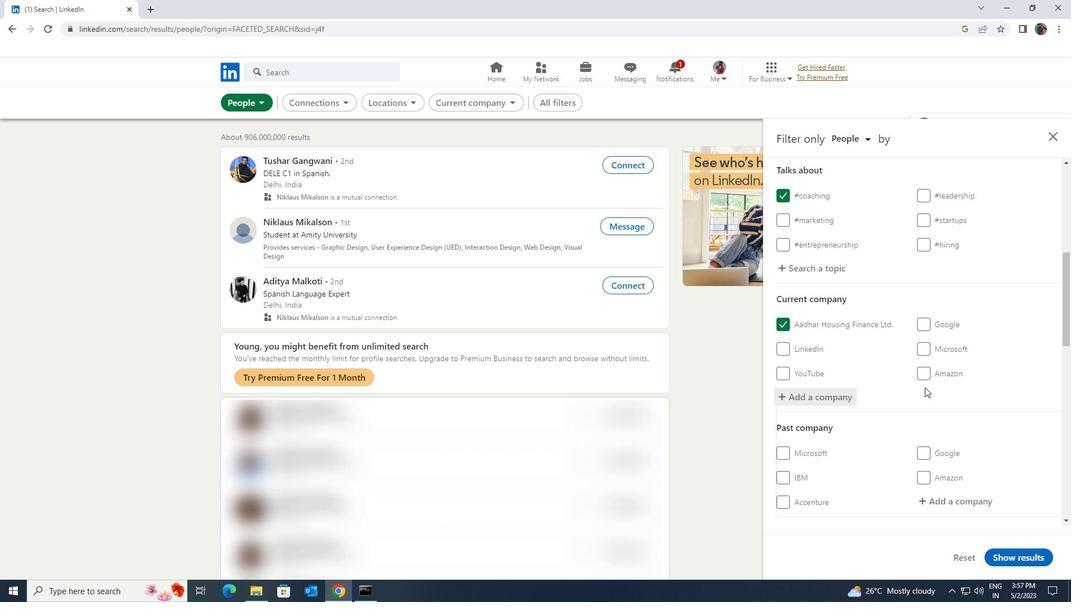 
Action: Mouse scrolled (925, 387) with delta (0, 0)
Screenshot: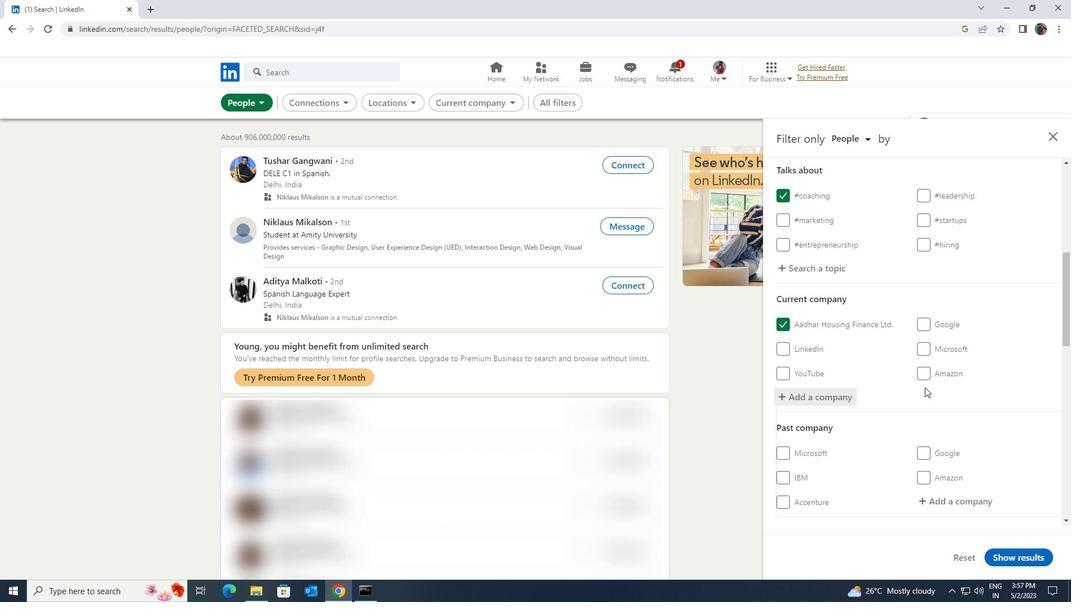 
Action: Mouse scrolled (925, 387) with delta (0, 0)
Screenshot: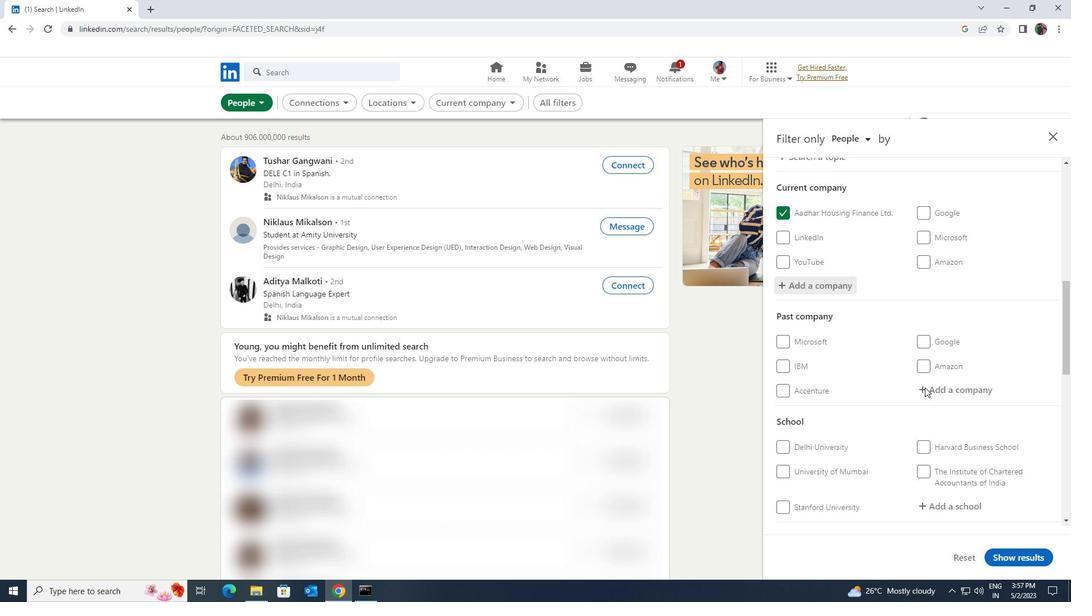 
Action: Mouse scrolled (925, 387) with delta (0, 0)
Screenshot: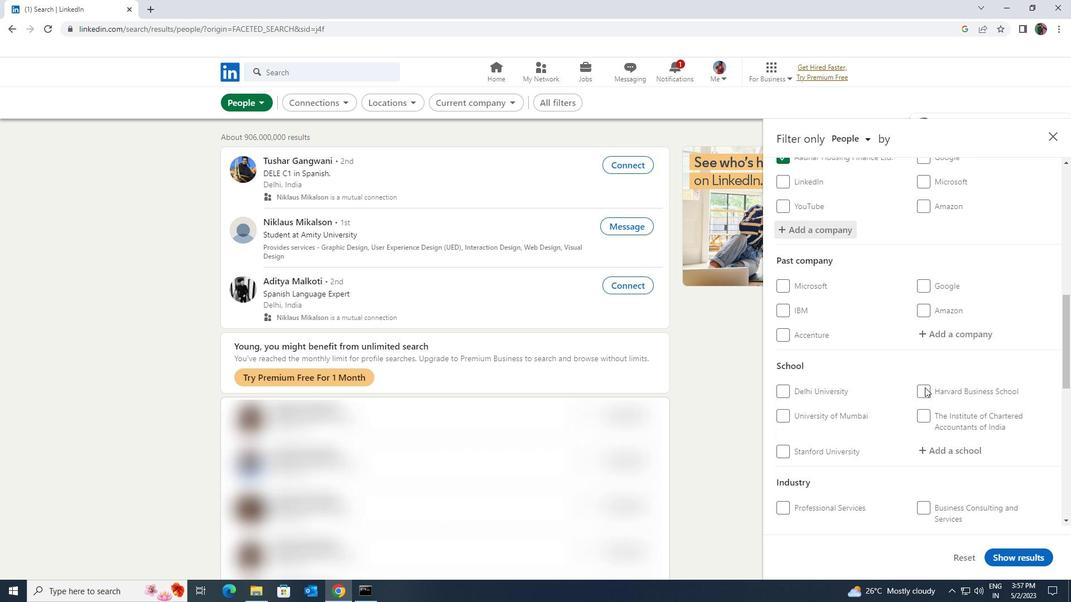 
Action: Mouse moved to (928, 391)
Screenshot: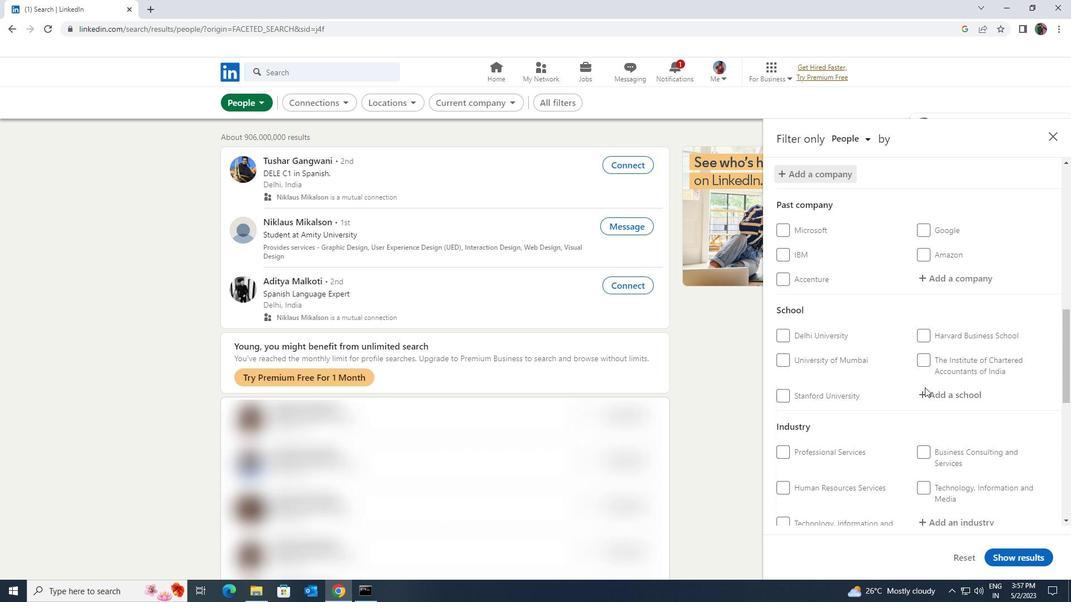 
Action: Mouse pressed left at (928, 391)
Screenshot: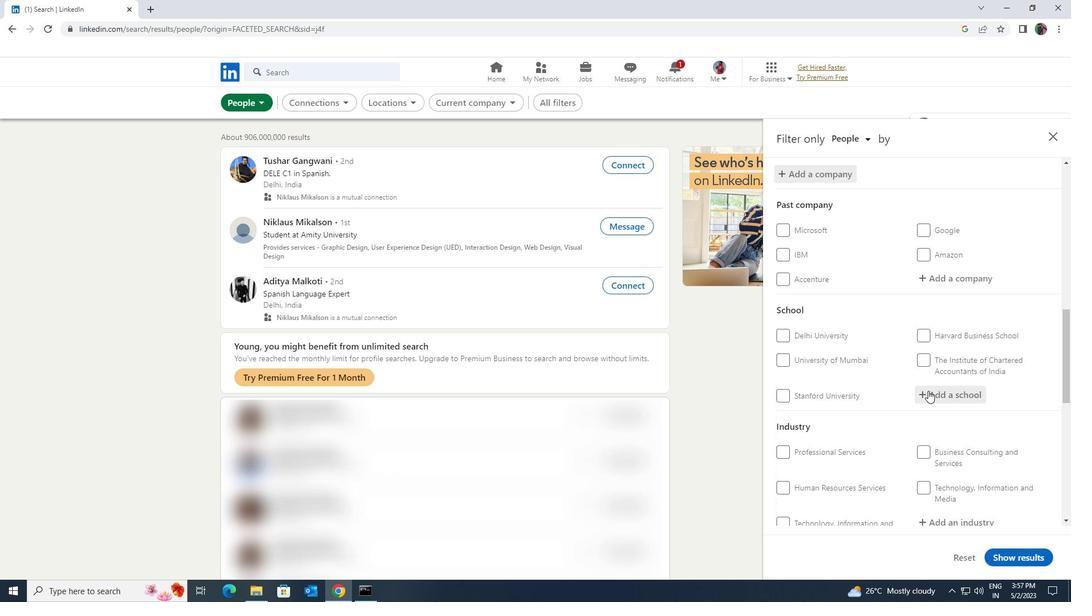 
Action: Key pressed <Key.shift>NIRM
Screenshot: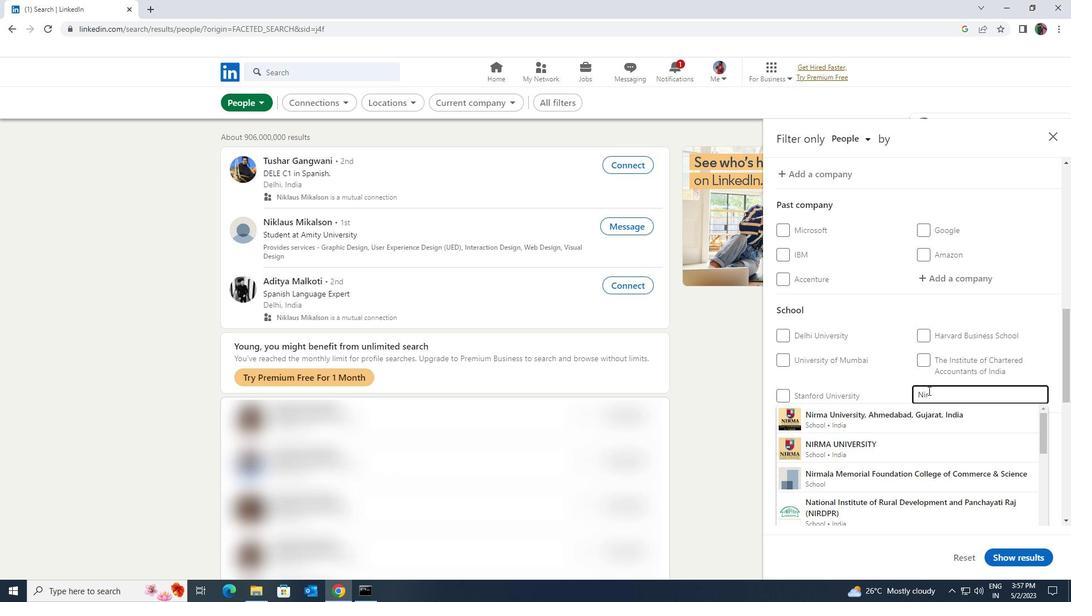 
Action: Mouse moved to (927, 413)
Screenshot: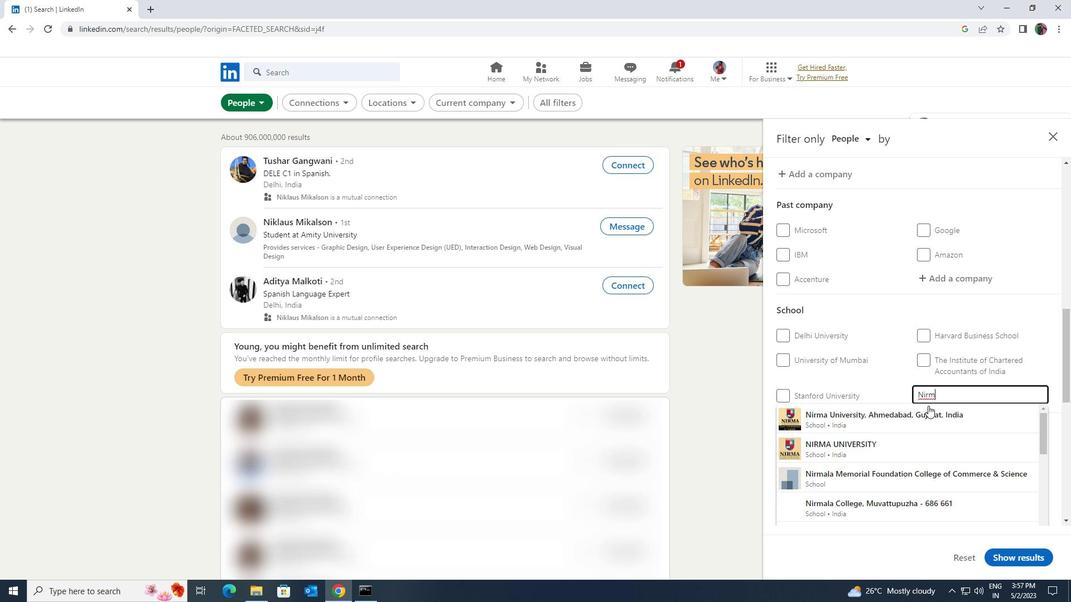 
Action: Key pressed ALA<Key.space><Key.shift>COLLEGE<Key.space>
Screenshot: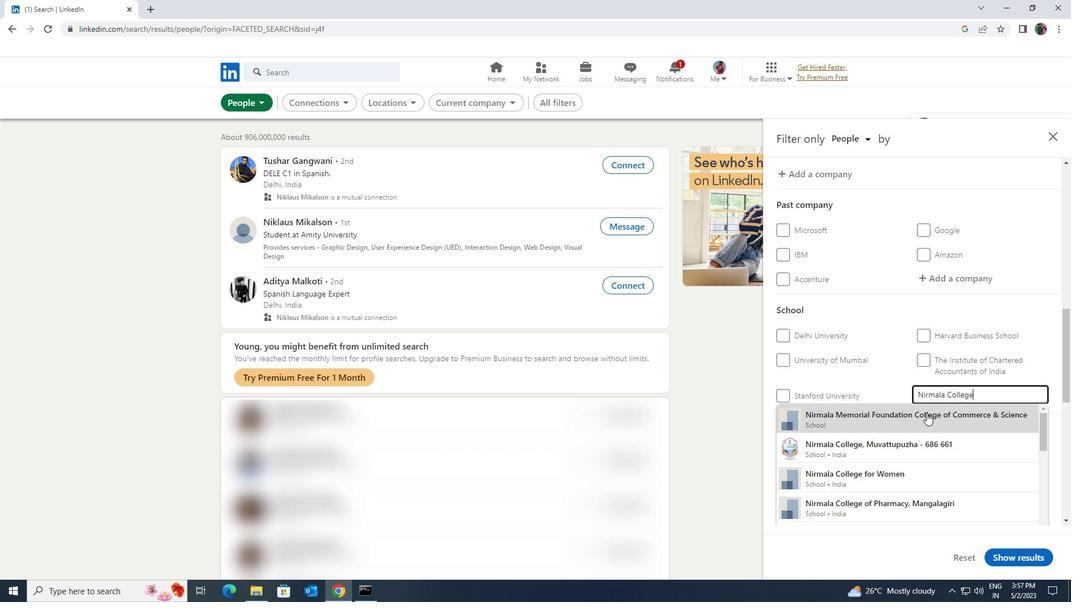 
Action: Mouse pressed left at (927, 413)
Screenshot: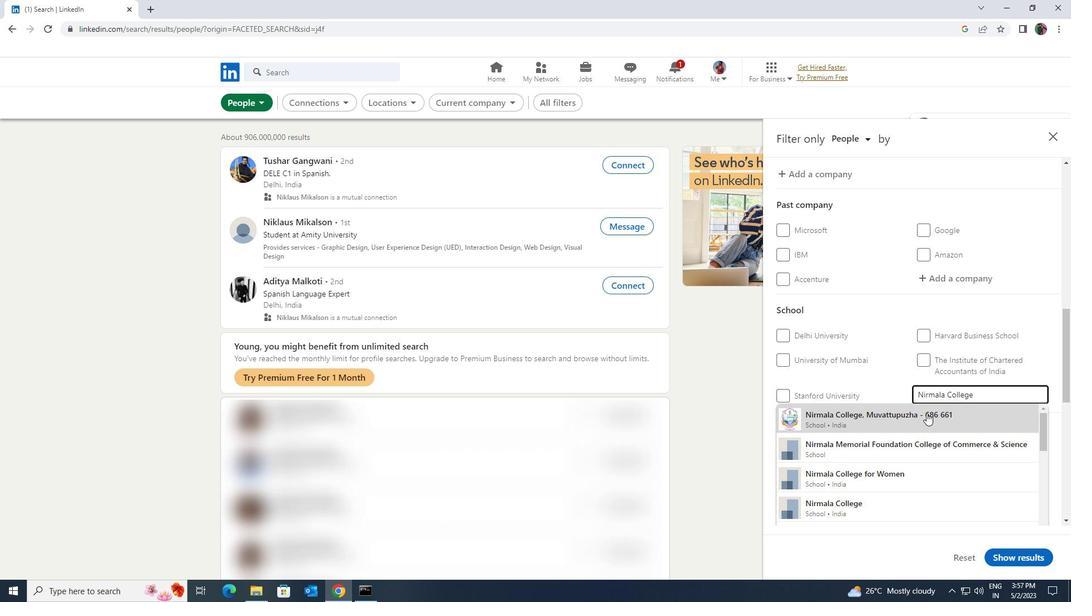 
Action: Mouse scrolled (927, 413) with delta (0, 0)
Screenshot: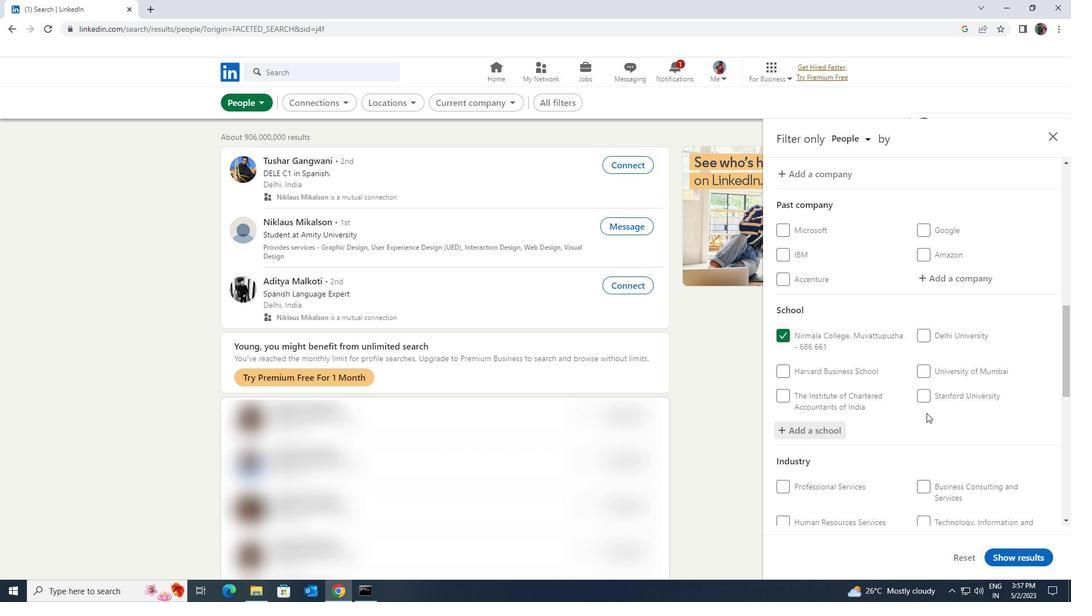 
Action: Mouse scrolled (927, 413) with delta (0, 0)
Screenshot: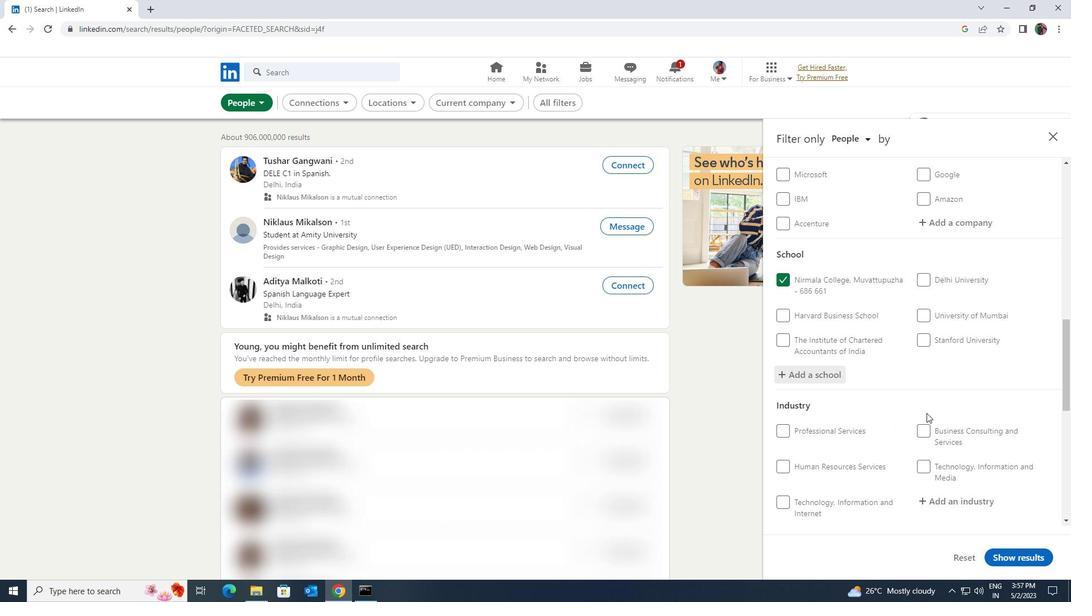 
Action: Mouse scrolled (927, 413) with delta (0, 0)
Screenshot: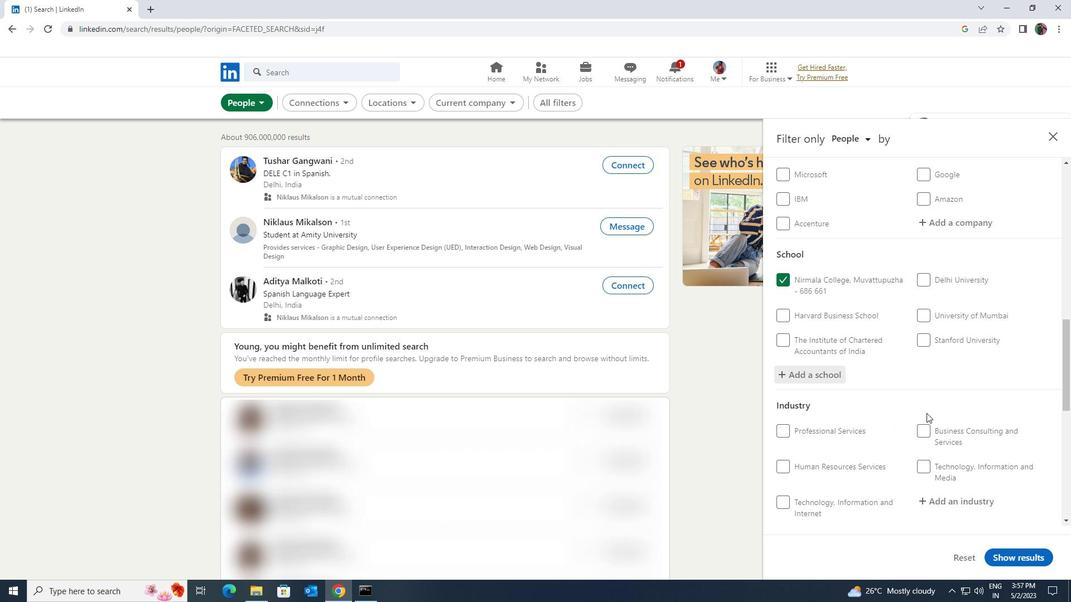 
Action: Mouse moved to (942, 392)
Screenshot: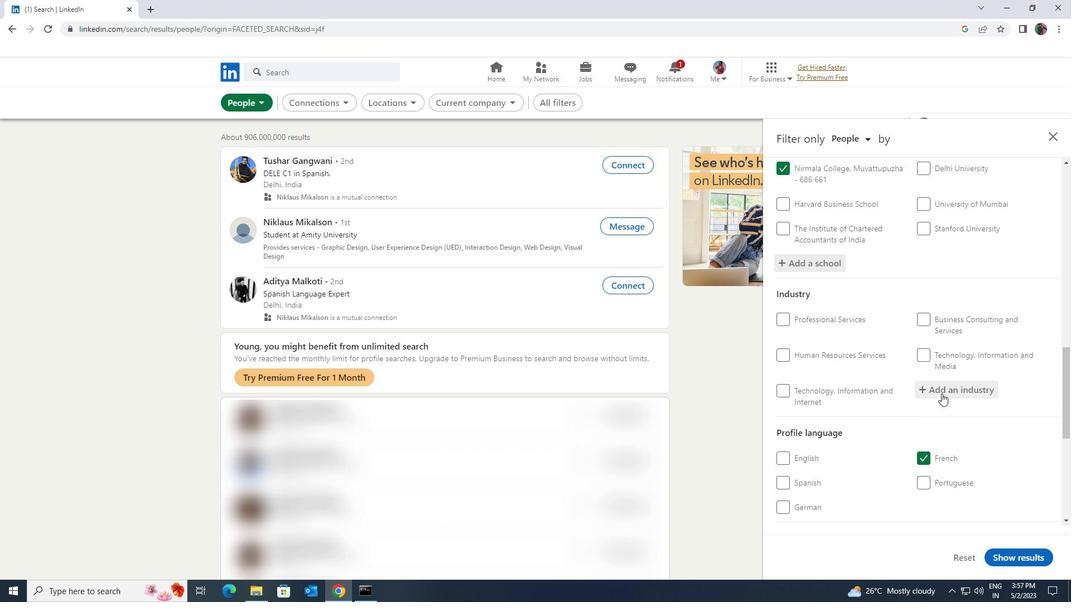 
Action: Mouse pressed left at (942, 392)
Screenshot: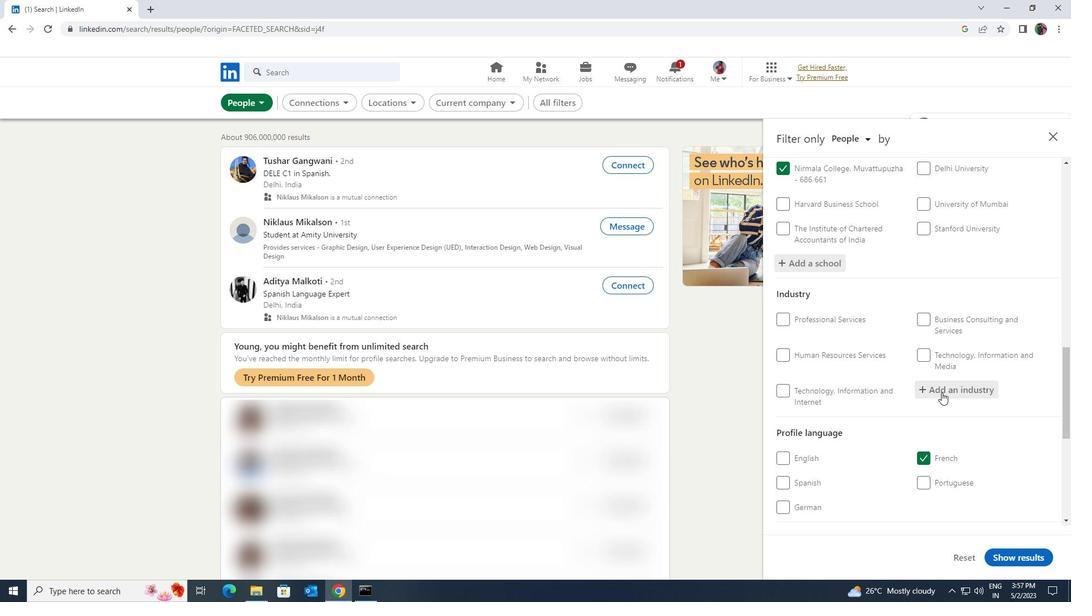 
Action: Key pressed <Key.shift>TEXTI
Screenshot: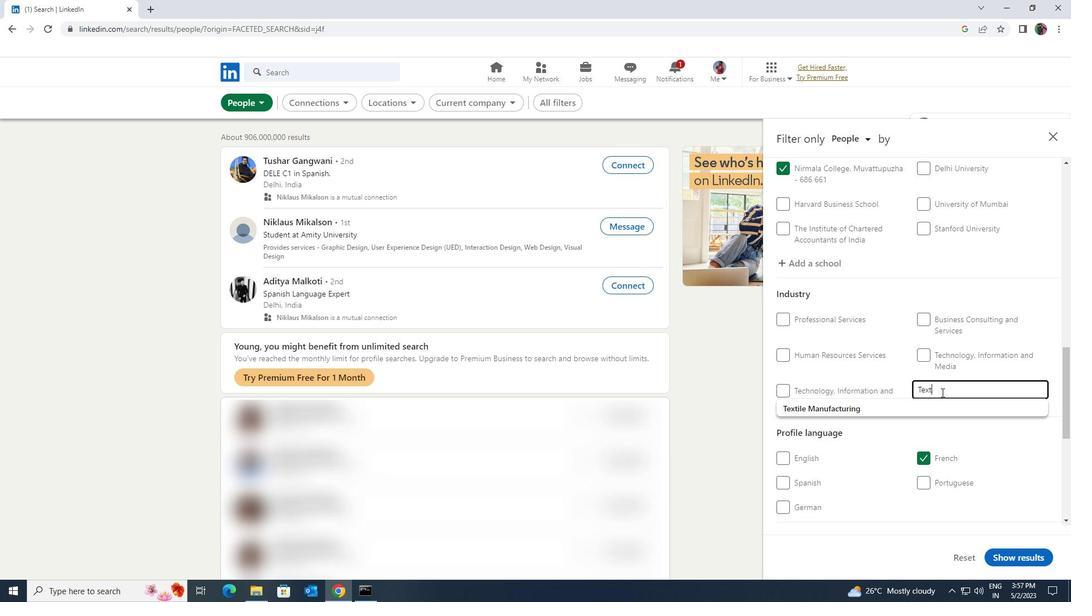 
Action: Mouse moved to (935, 406)
Screenshot: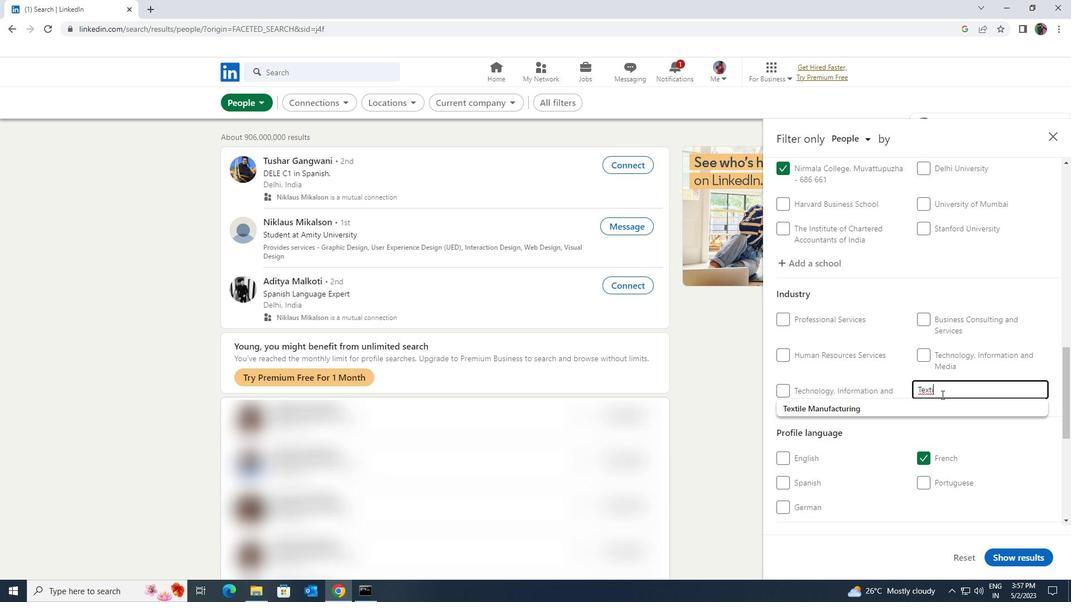 
Action: Mouse pressed left at (935, 406)
Screenshot: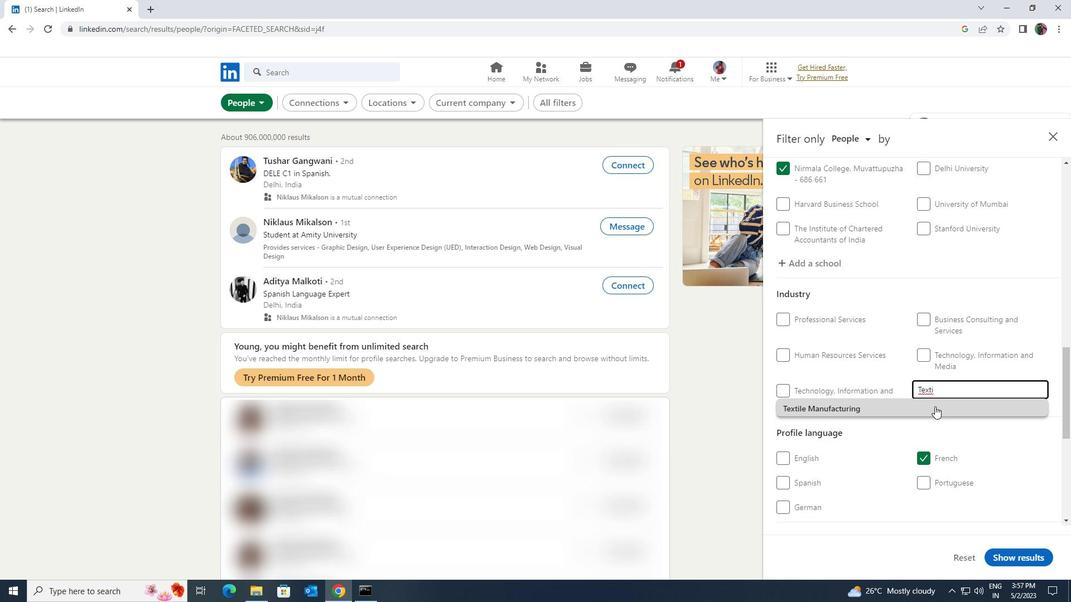 
Action: Mouse scrolled (935, 406) with delta (0, 0)
Screenshot: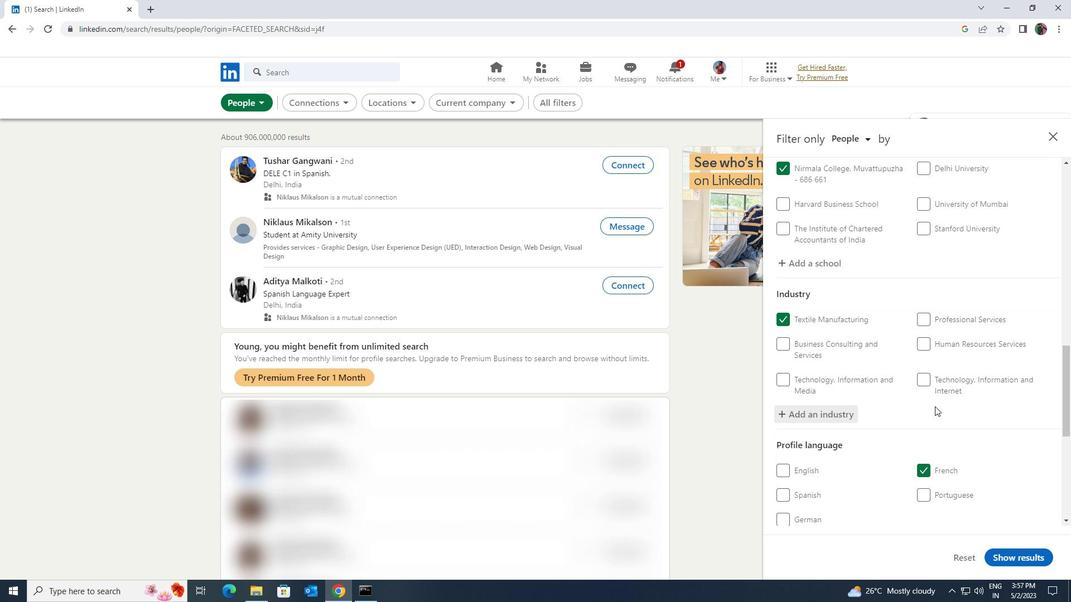 
Action: Mouse scrolled (935, 406) with delta (0, 0)
Screenshot: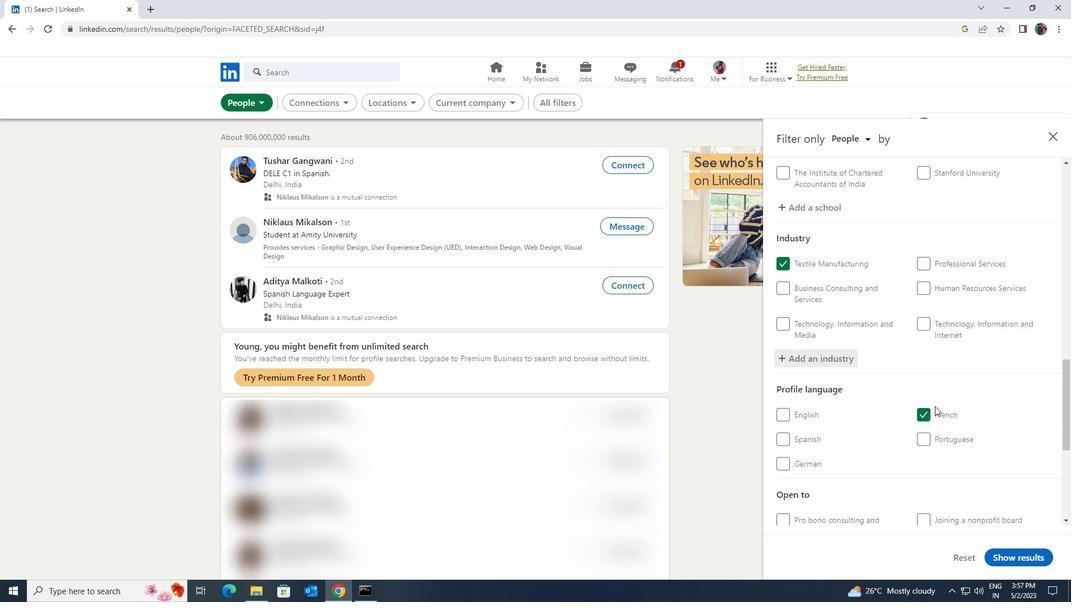 
Action: Mouse scrolled (935, 406) with delta (0, 0)
Screenshot: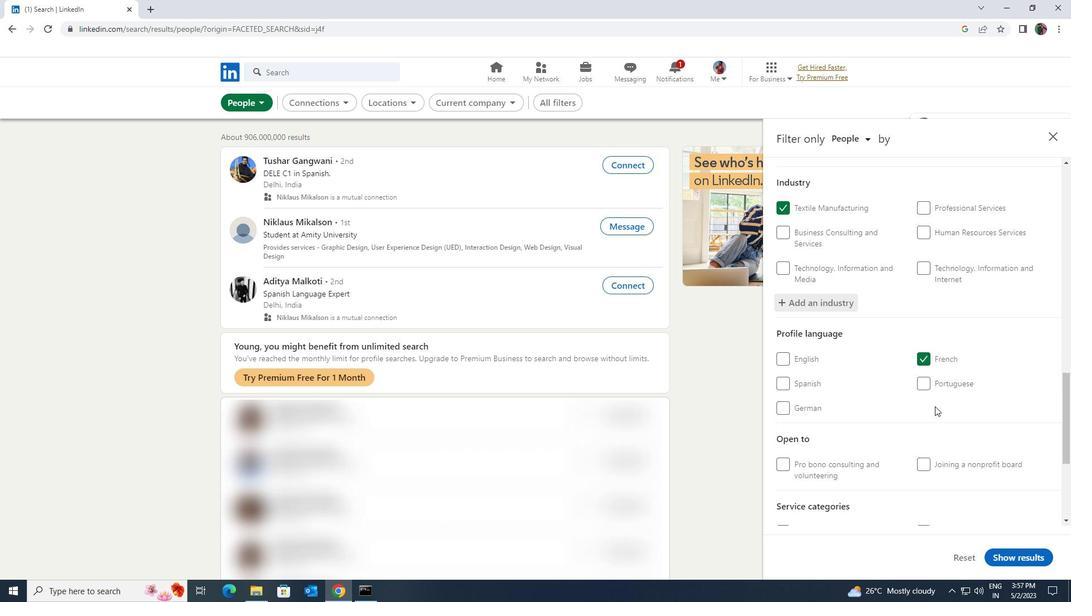 
Action: Mouse scrolled (935, 406) with delta (0, 0)
Screenshot: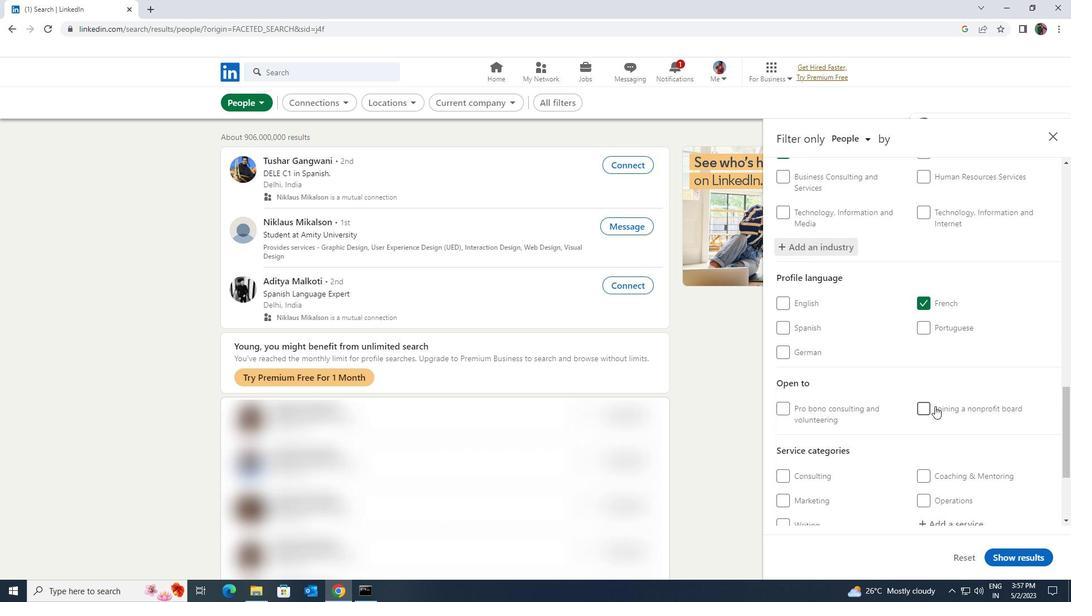 
Action: Mouse scrolled (935, 406) with delta (0, 0)
Screenshot: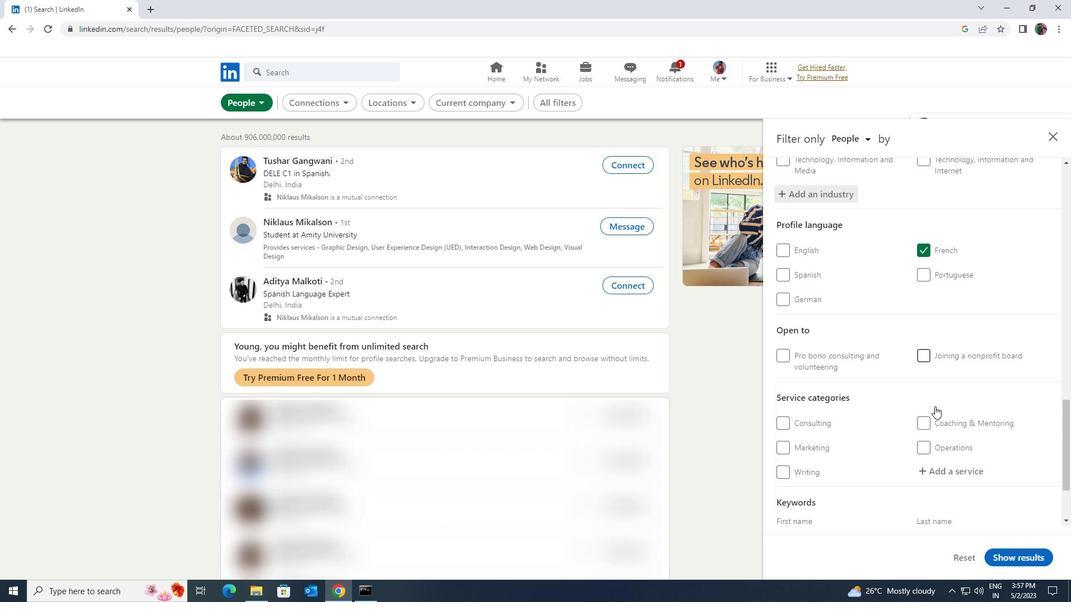 
Action: Mouse moved to (937, 408)
Screenshot: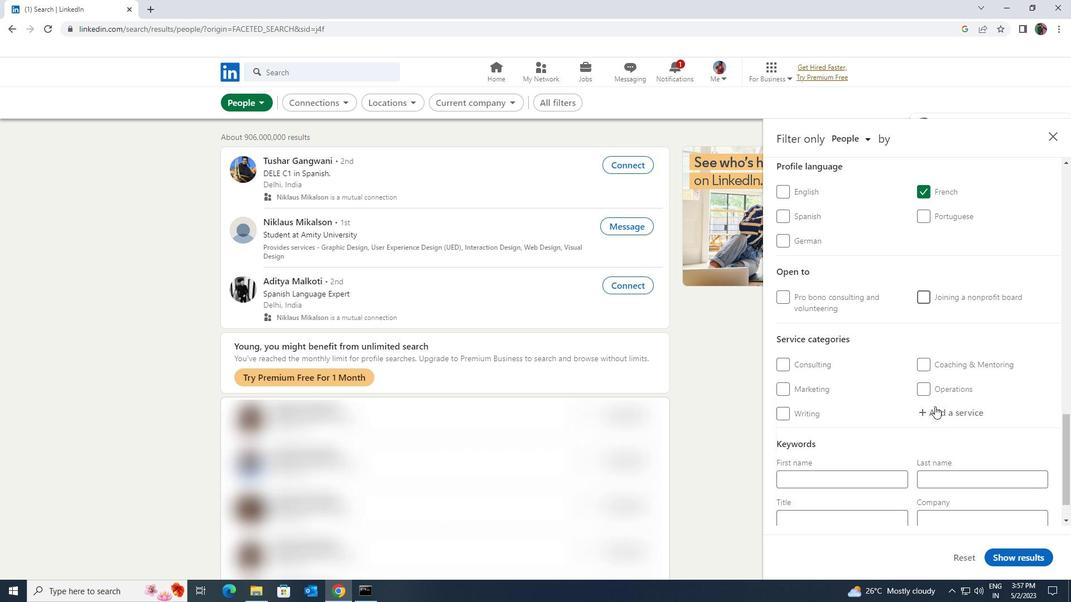 
Action: Mouse pressed left at (937, 408)
Screenshot: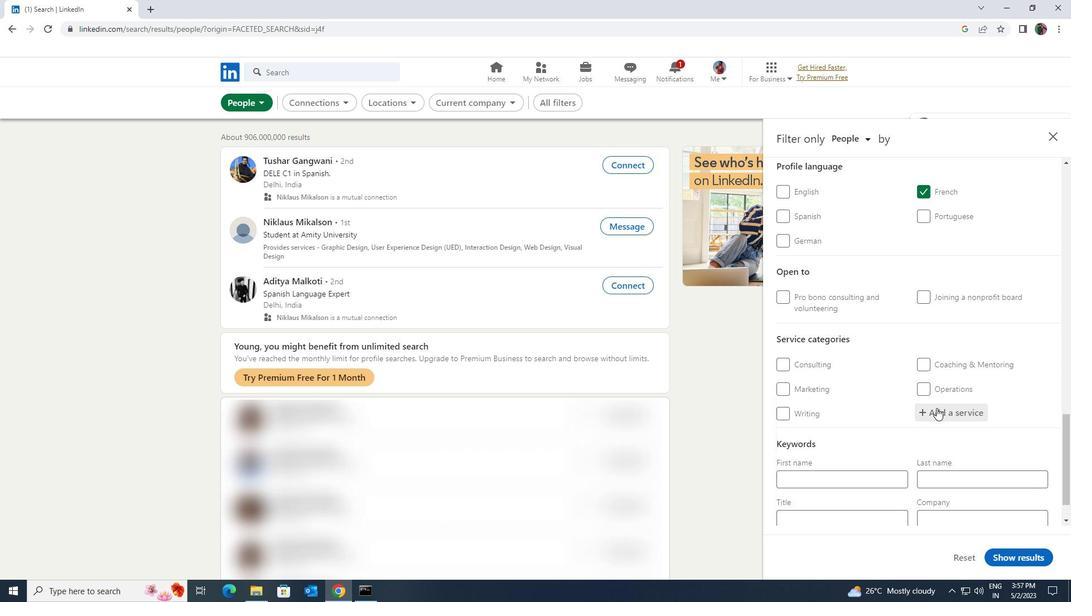 
Action: Key pressed <Key.shift><Key.shift><Key.shift><Key.shift><Key.shift><Key.shift><Key.shift><Key.shift><Key.shift><Key.shift>HOMEOWNERS
Screenshot: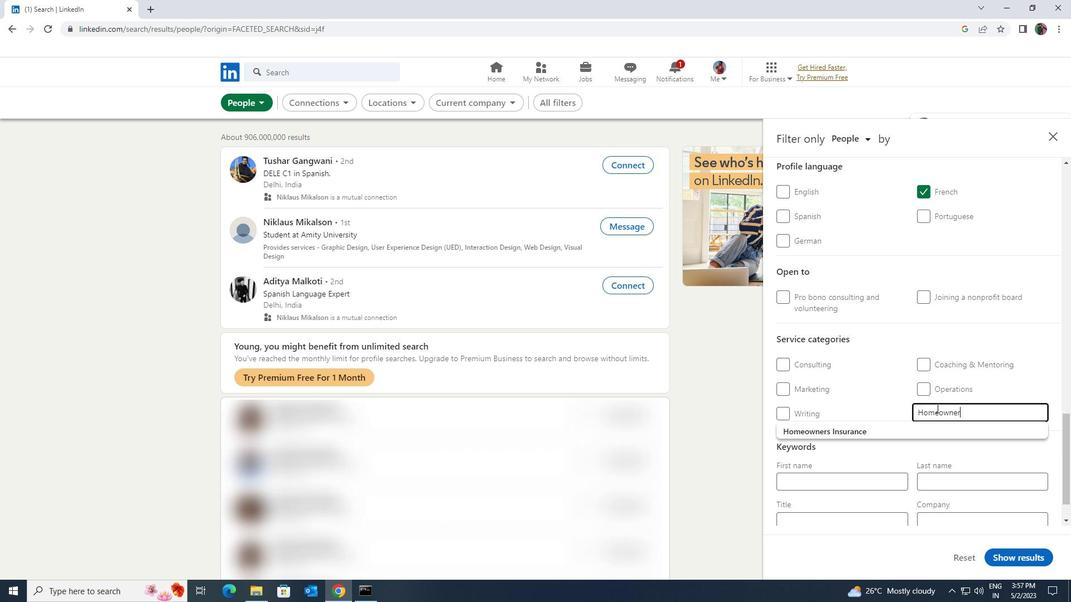
Action: Mouse moved to (933, 421)
Screenshot: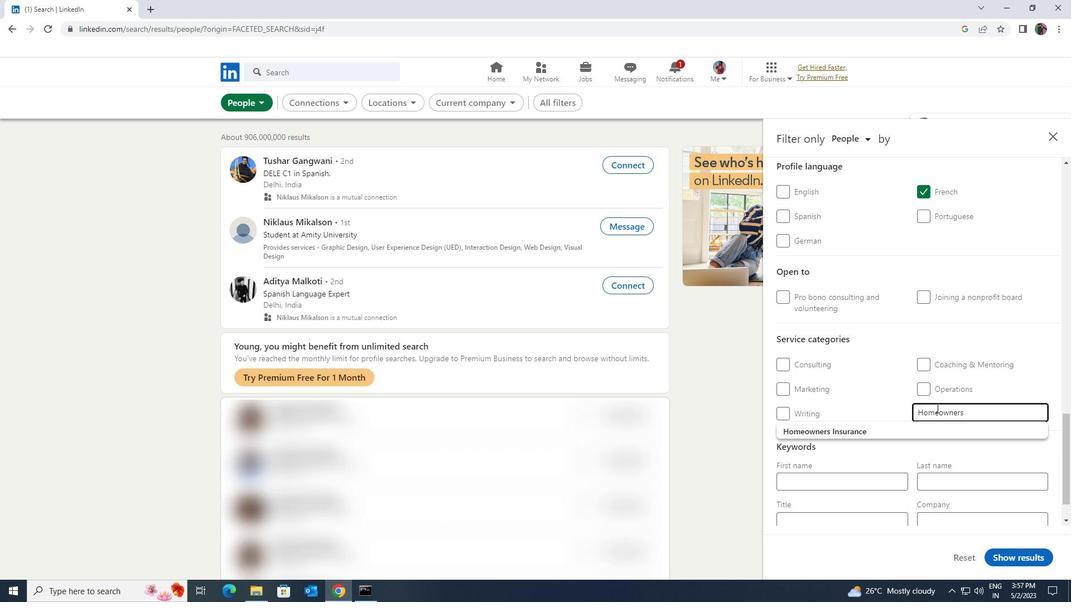 
Action: Mouse pressed left at (933, 421)
Screenshot: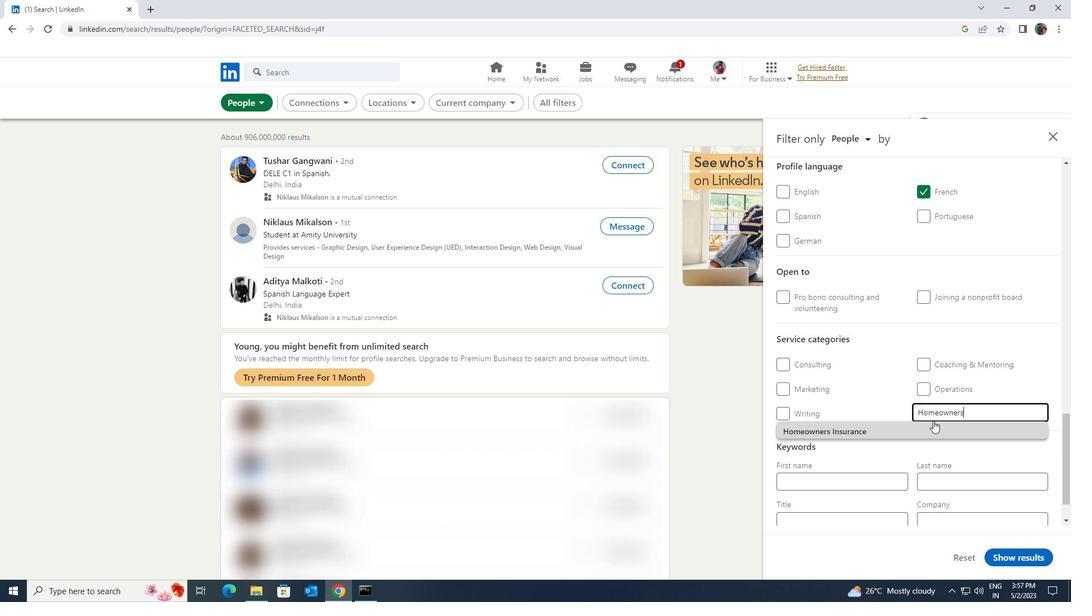 
Action: Mouse scrolled (933, 420) with delta (0, 0)
Screenshot: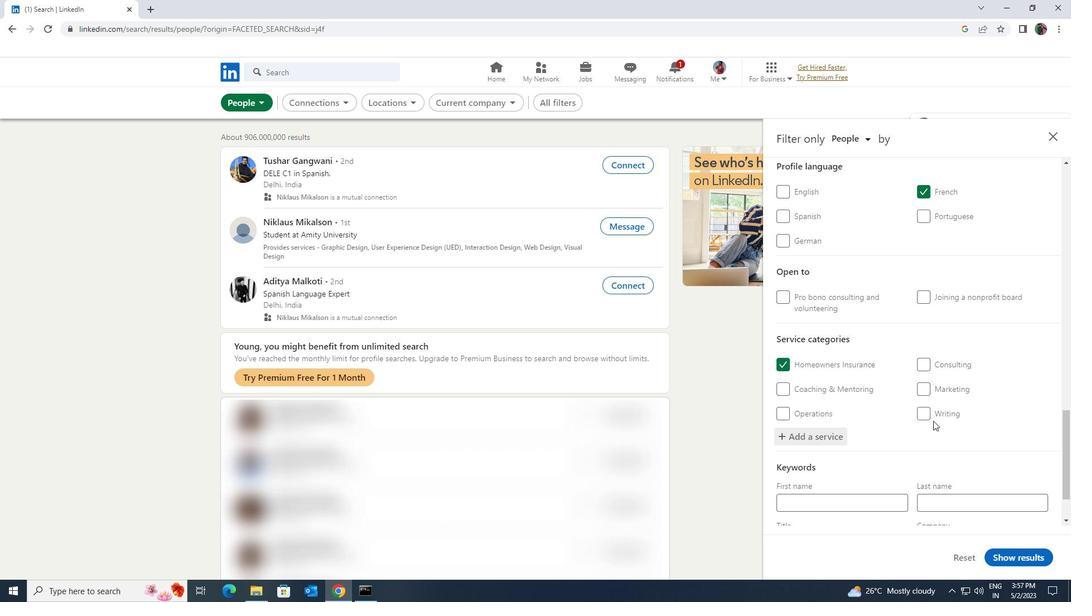 
Action: Mouse scrolled (933, 420) with delta (0, 0)
Screenshot: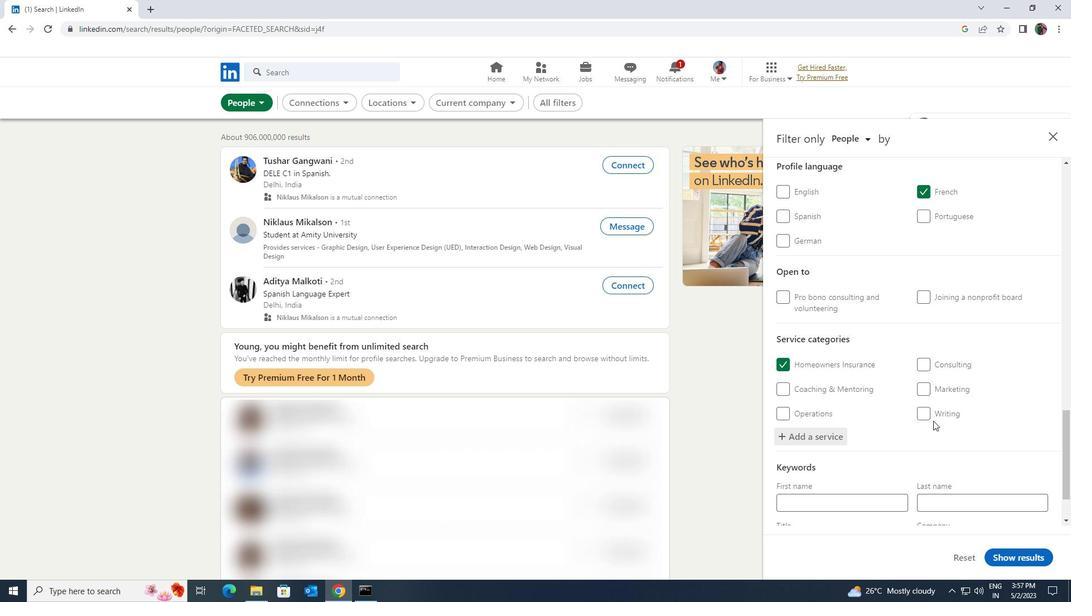 
Action: Mouse scrolled (933, 420) with delta (0, 0)
Screenshot: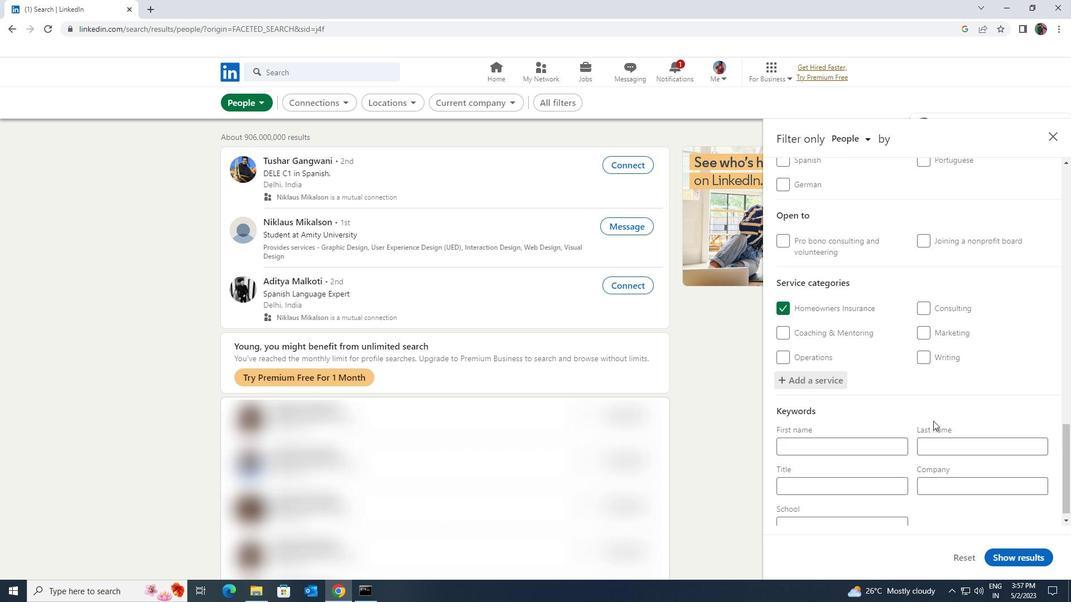 
Action: Mouse scrolled (933, 420) with delta (0, 0)
Screenshot: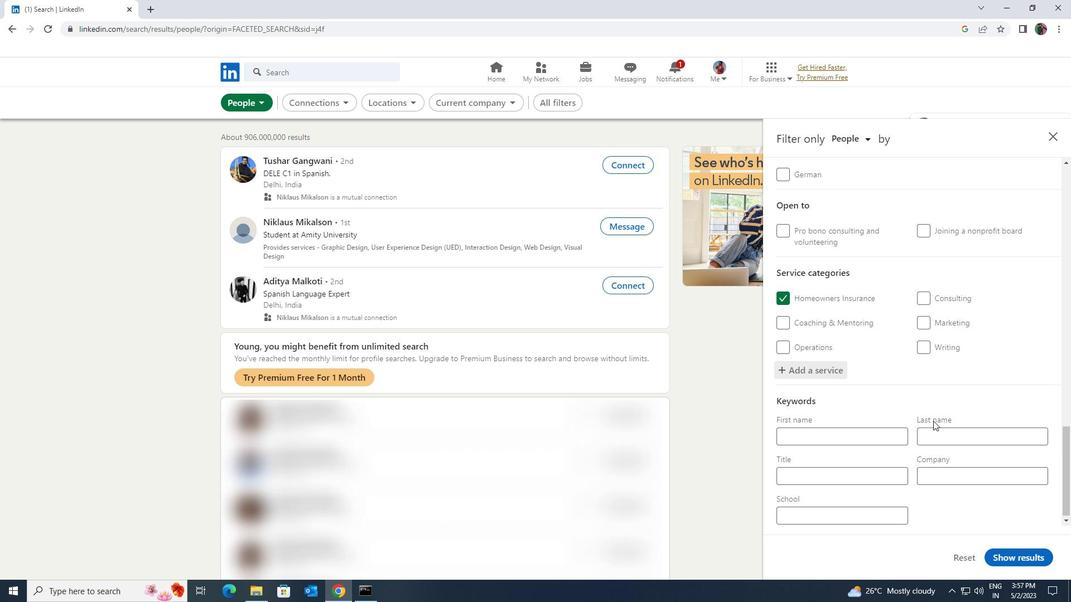 
Action: Mouse moved to (884, 472)
Screenshot: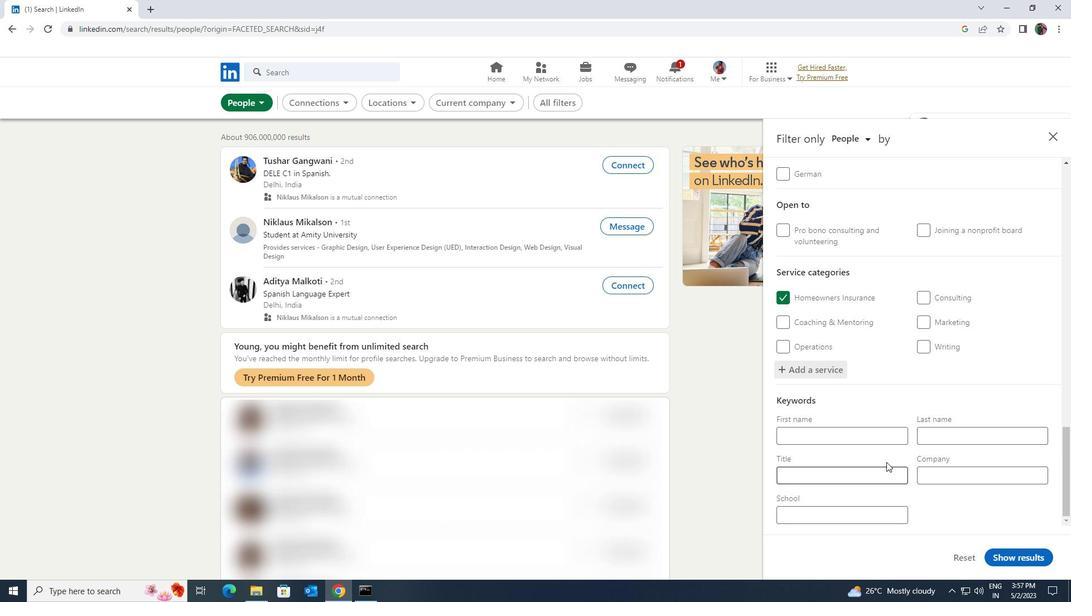 
Action: Mouse pressed left at (884, 472)
Screenshot: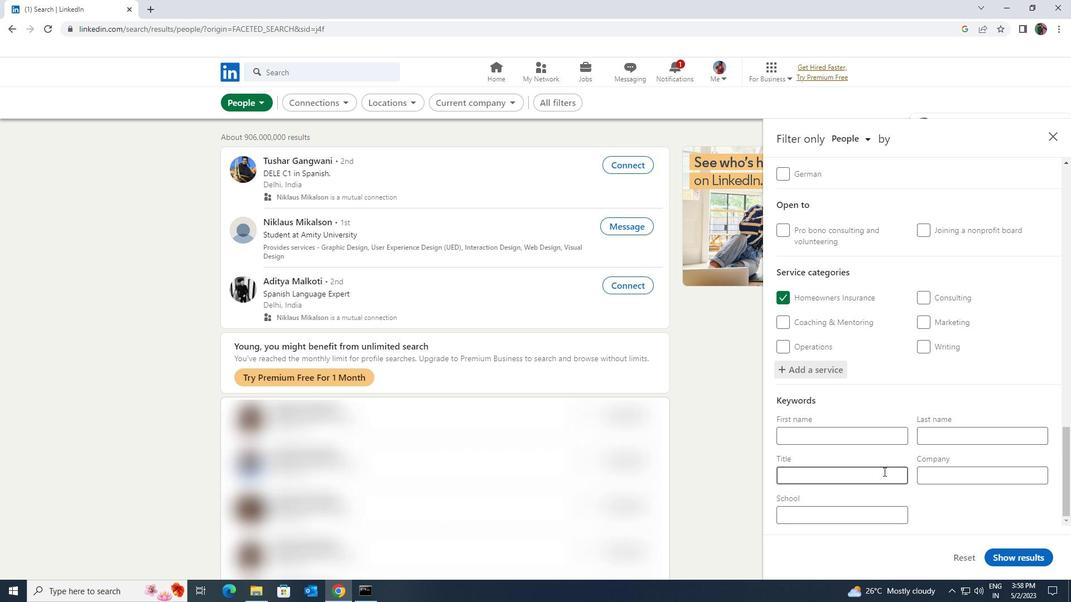
Action: Key pressed <Key.shift>DIGITAL<Key.space><Key.shift>MARKETING<Key.space><Key.shift><Key.shift><Key.shift><Key.shift>MANAGER
Screenshot: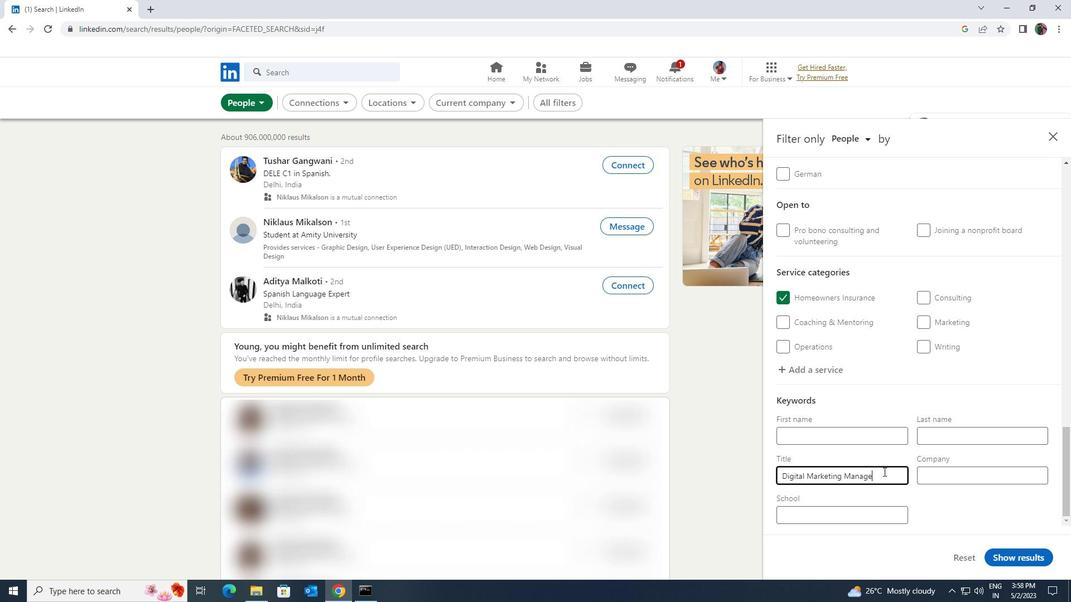 
Action: Mouse moved to (996, 553)
Screenshot: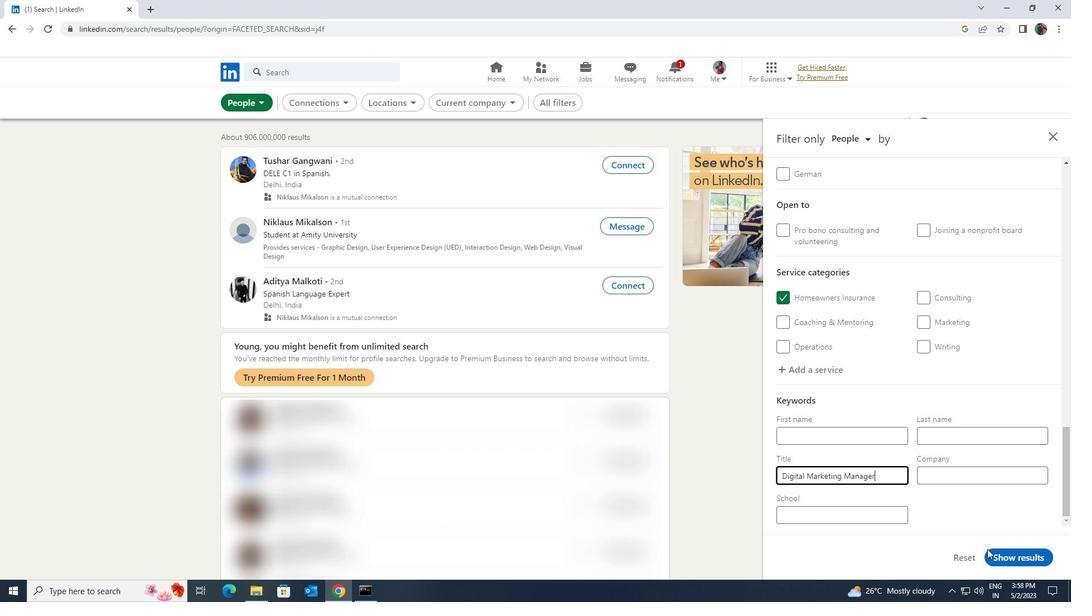 
Action: Mouse pressed left at (996, 553)
Screenshot: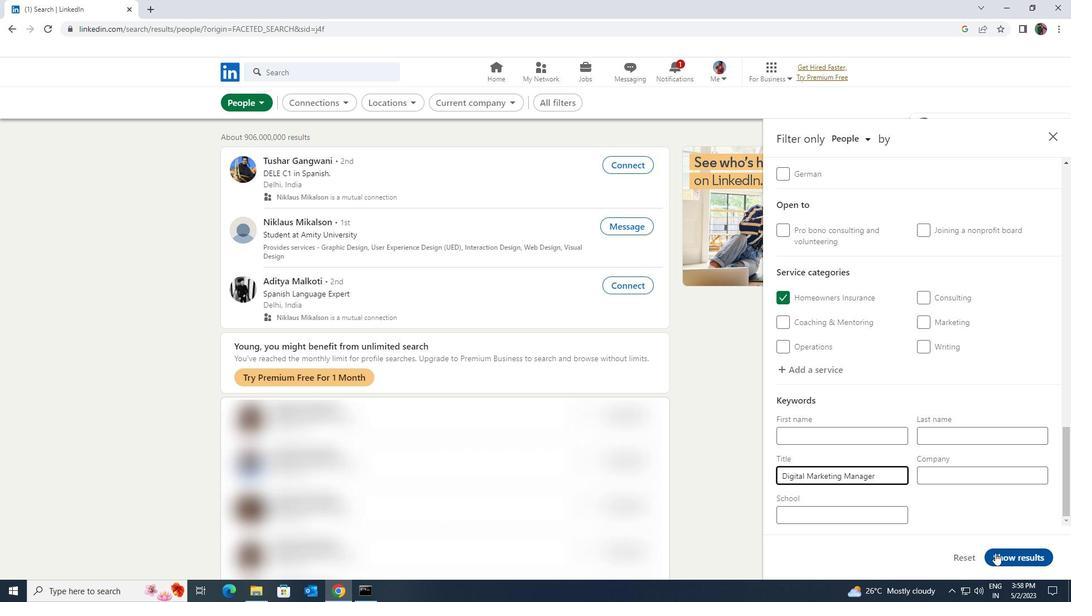 
